 Task: Look for space in Kamiichi, Japan from 9th June, 2023 to 16th June, 2023 for 2 adults in price range Rs.8000 to Rs.16000. Place can be entire place with 2 bedrooms having 2 beds and 1 bathroom. Property type can be house, flat, guest house. Booking option can be shelf check-in. Required host language is English.
Action: Mouse moved to (511, 126)
Screenshot: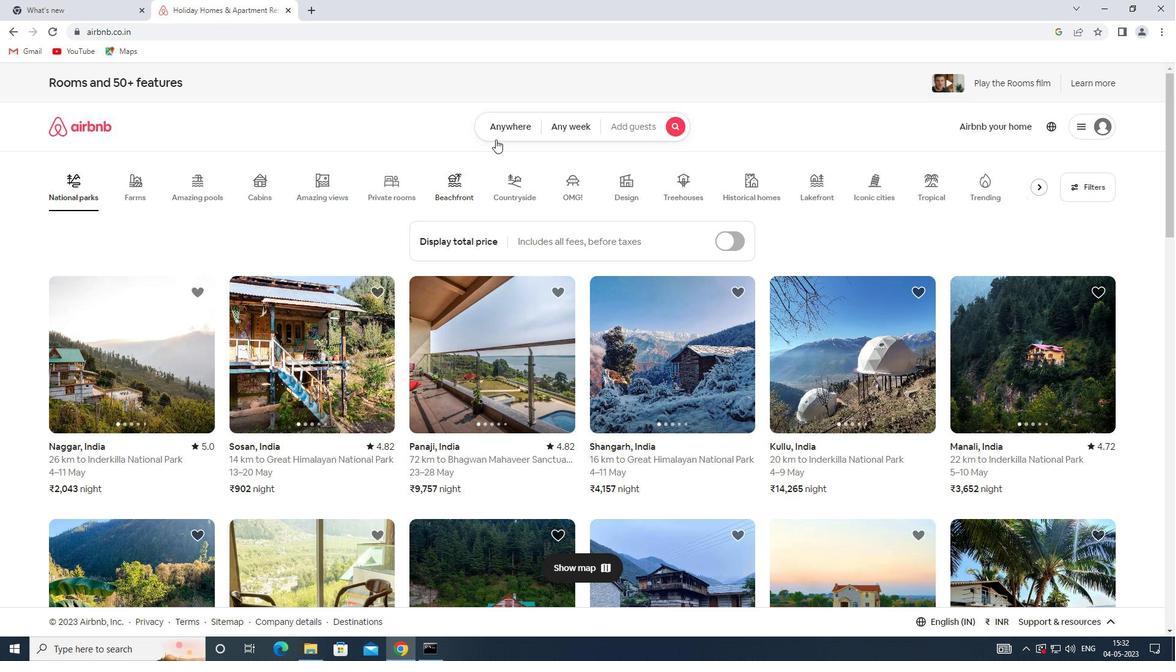 
Action: Mouse pressed left at (511, 126)
Screenshot: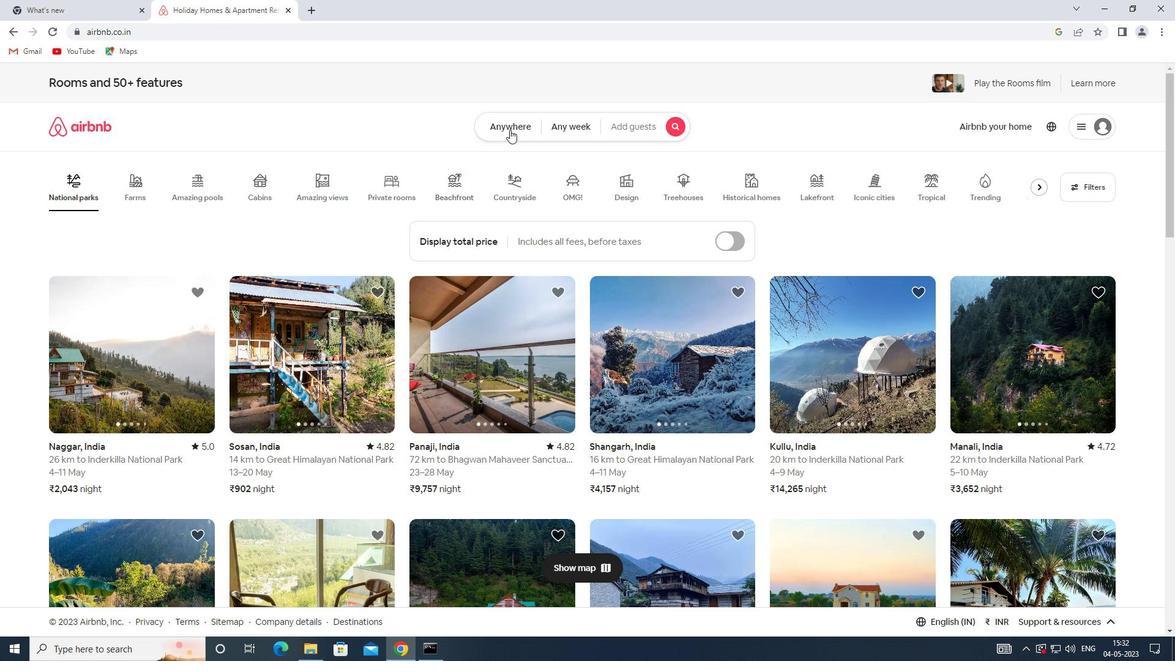 
Action: Mouse moved to (388, 169)
Screenshot: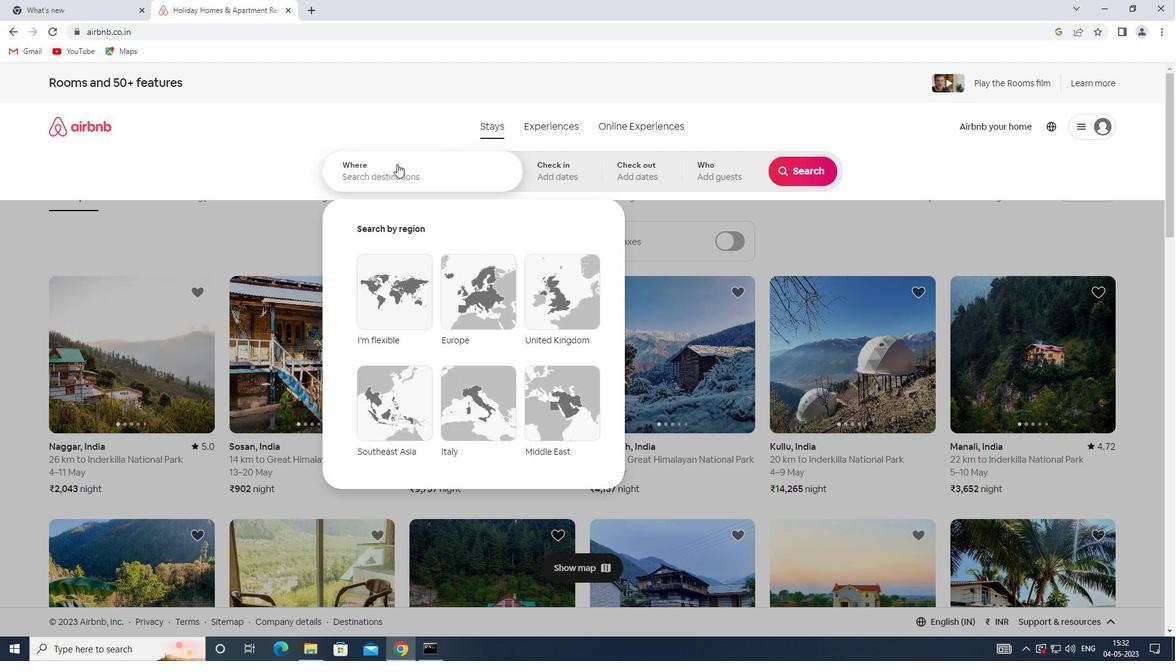 
Action: Mouse pressed left at (388, 169)
Screenshot: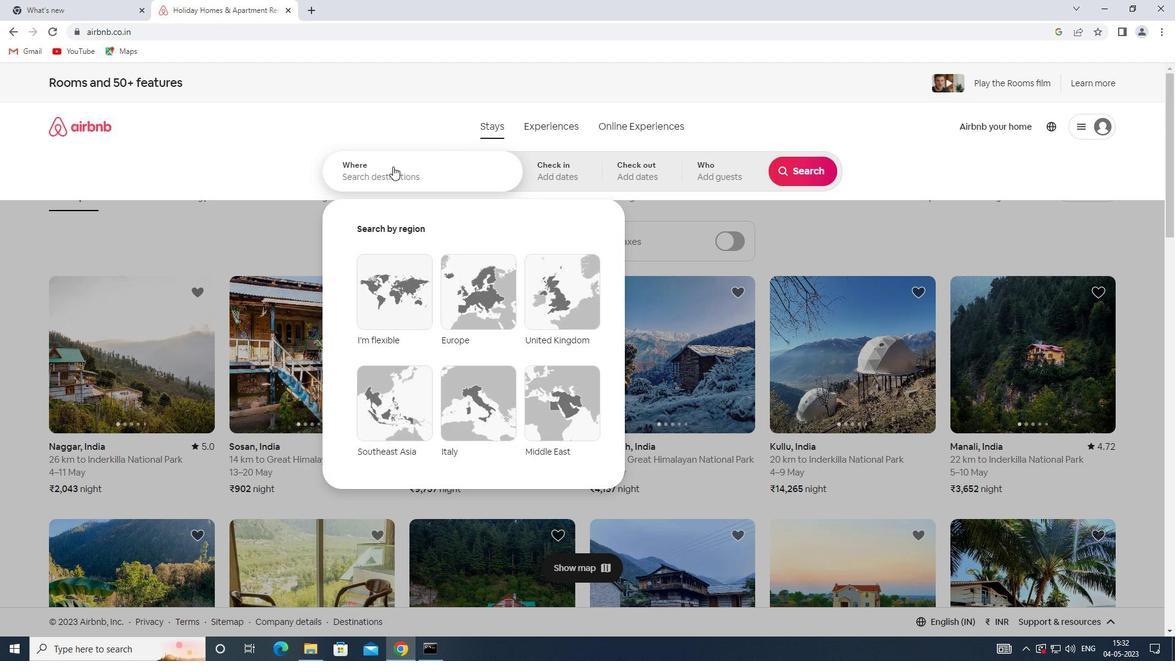 
Action: Key pressed <Key.shift>KAMIICHI,<Key.shift>JAPAN
Screenshot: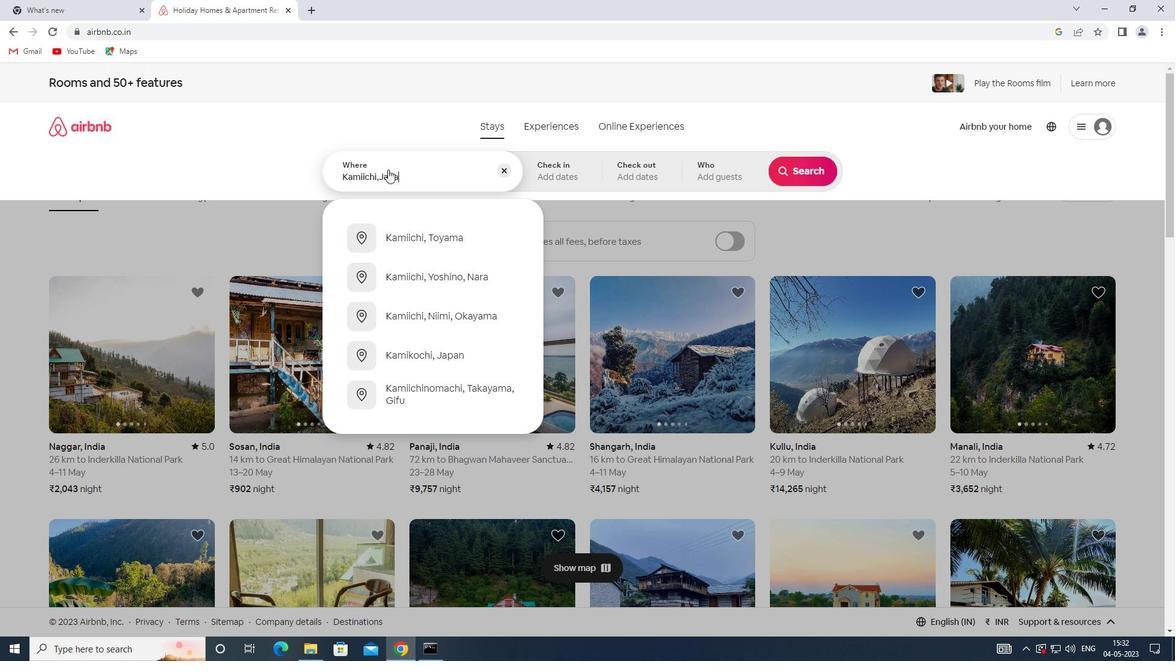 
Action: Mouse moved to (557, 165)
Screenshot: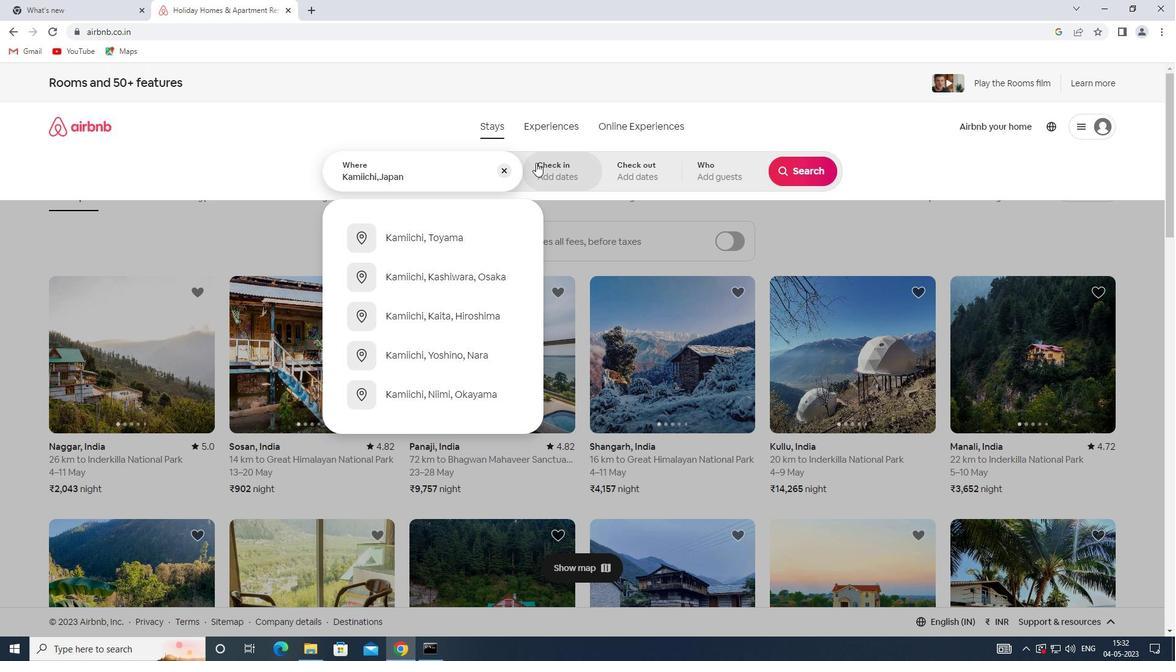
Action: Mouse pressed left at (557, 165)
Screenshot: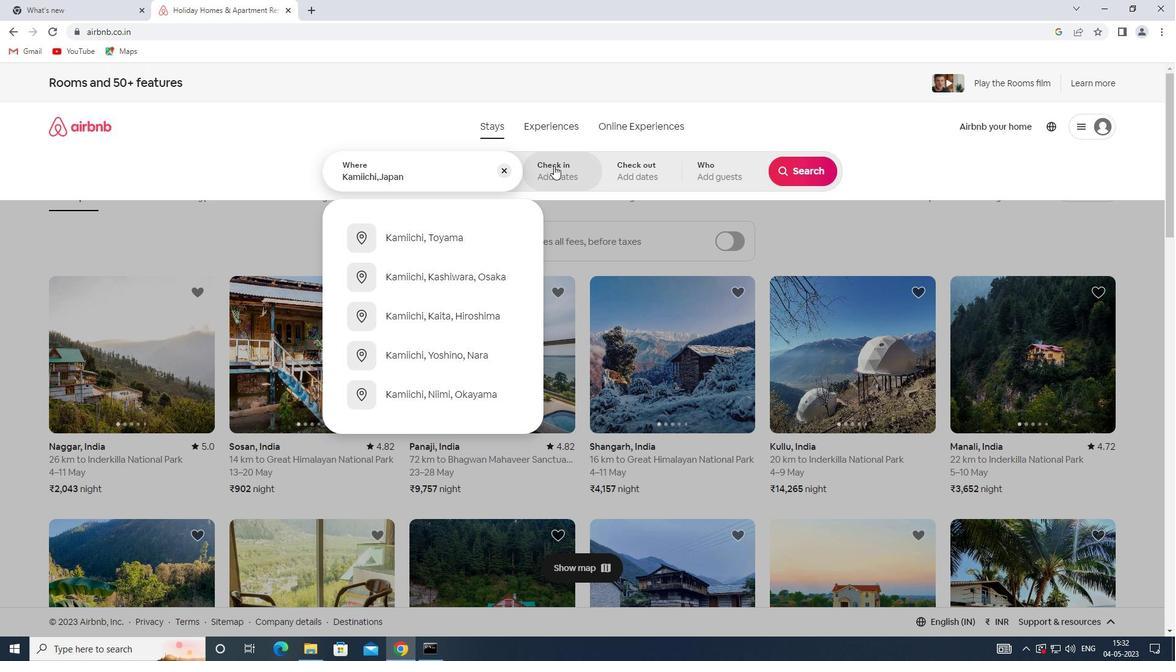
Action: Mouse moved to (758, 356)
Screenshot: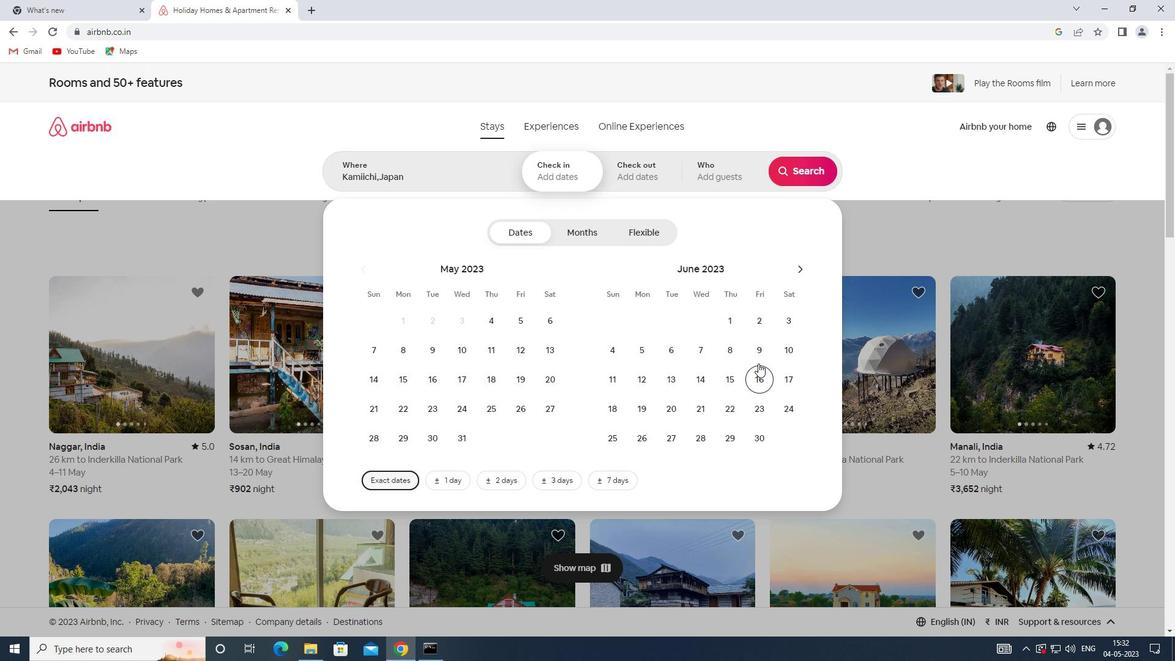 
Action: Mouse pressed left at (758, 356)
Screenshot: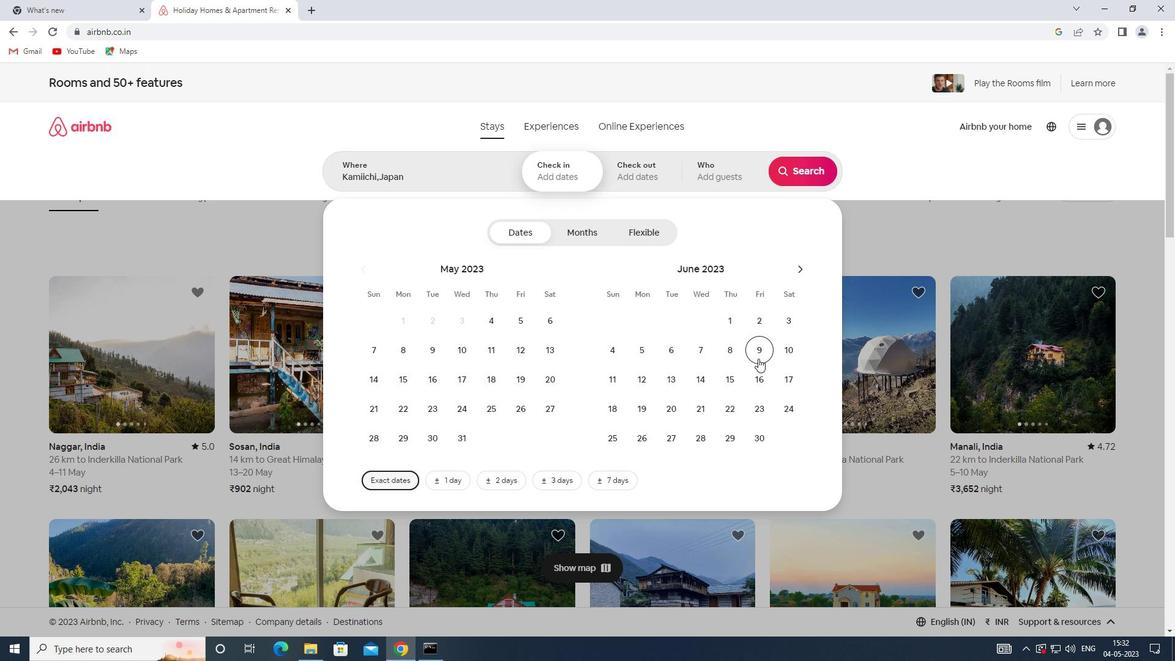 
Action: Mouse moved to (762, 379)
Screenshot: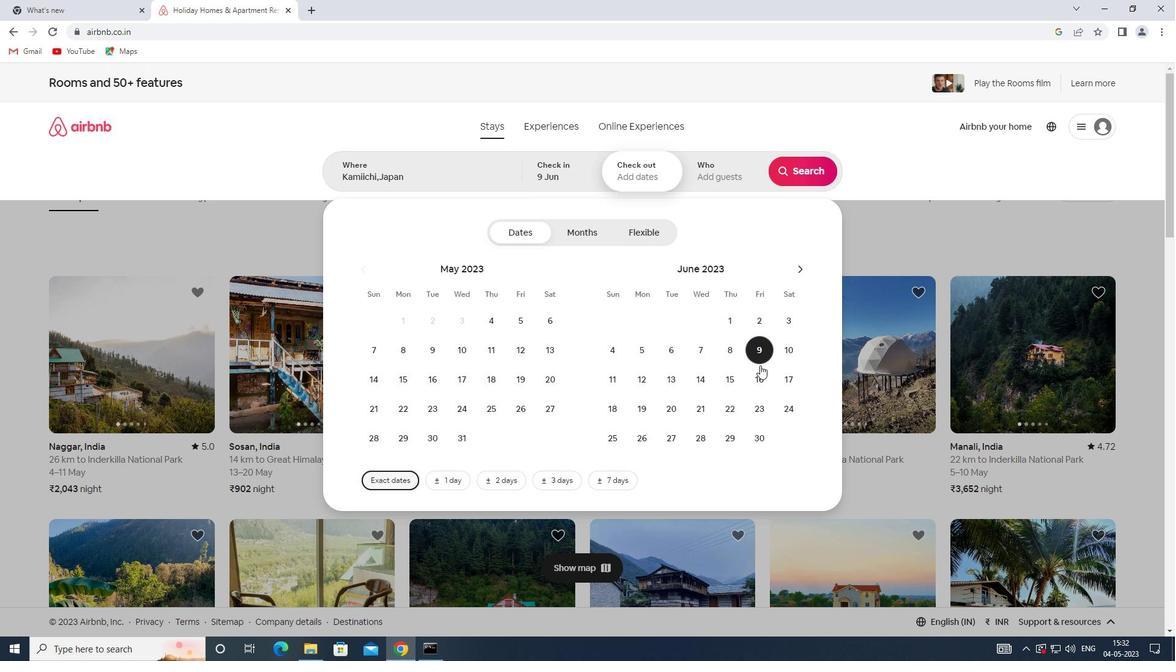 
Action: Mouse pressed left at (762, 379)
Screenshot: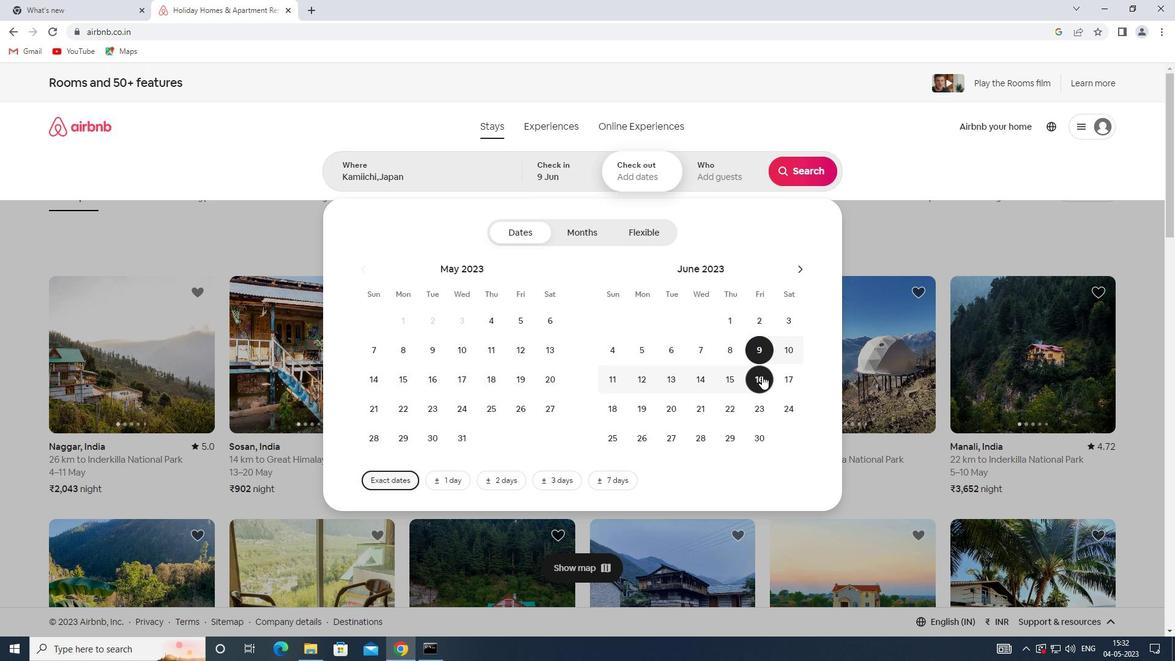 
Action: Mouse moved to (732, 179)
Screenshot: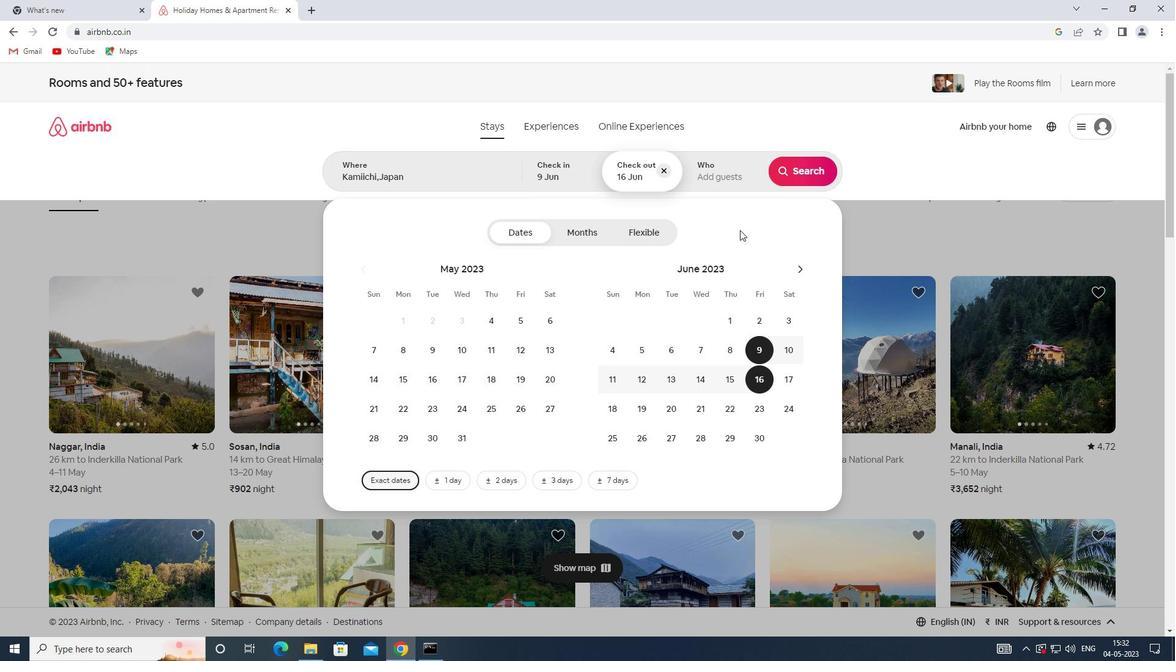 
Action: Mouse pressed left at (732, 179)
Screenshot: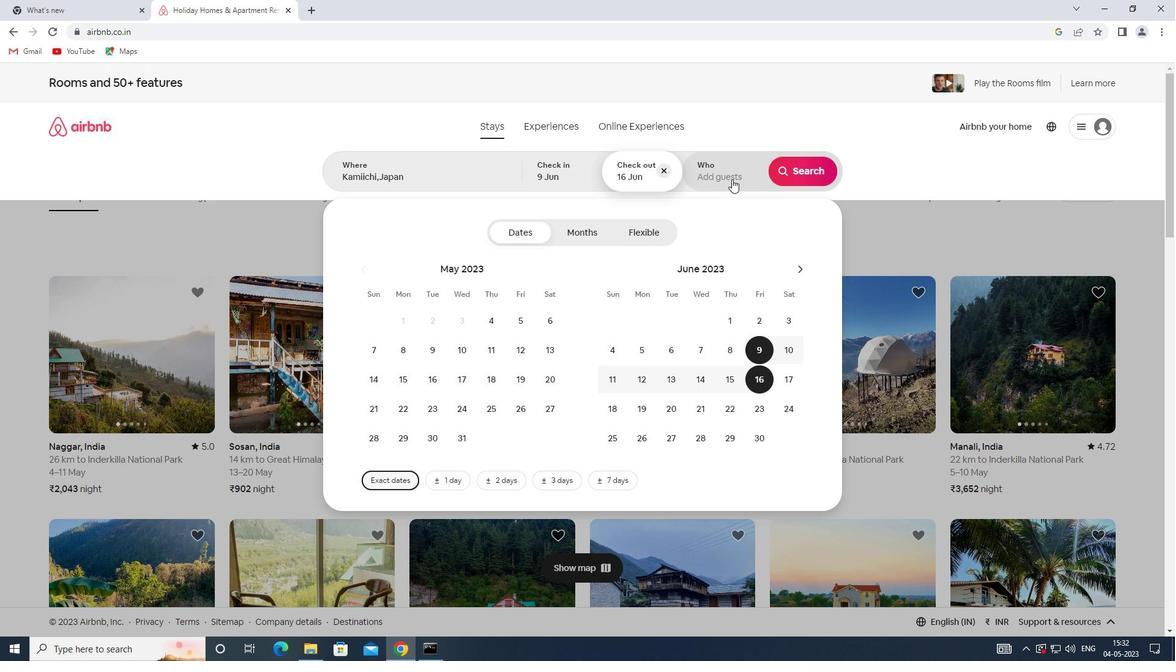 
Action: Mouse moved to (813, 240)
Screenshot: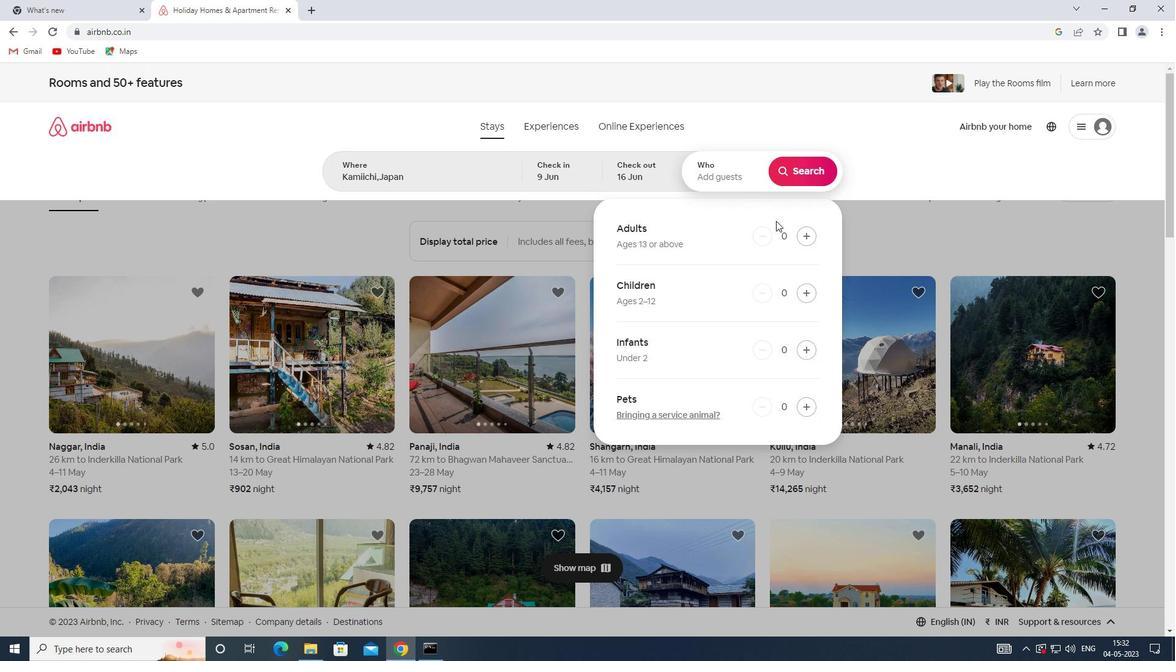 
Action: Mouse pressed left at (813, 240)
Screenshot: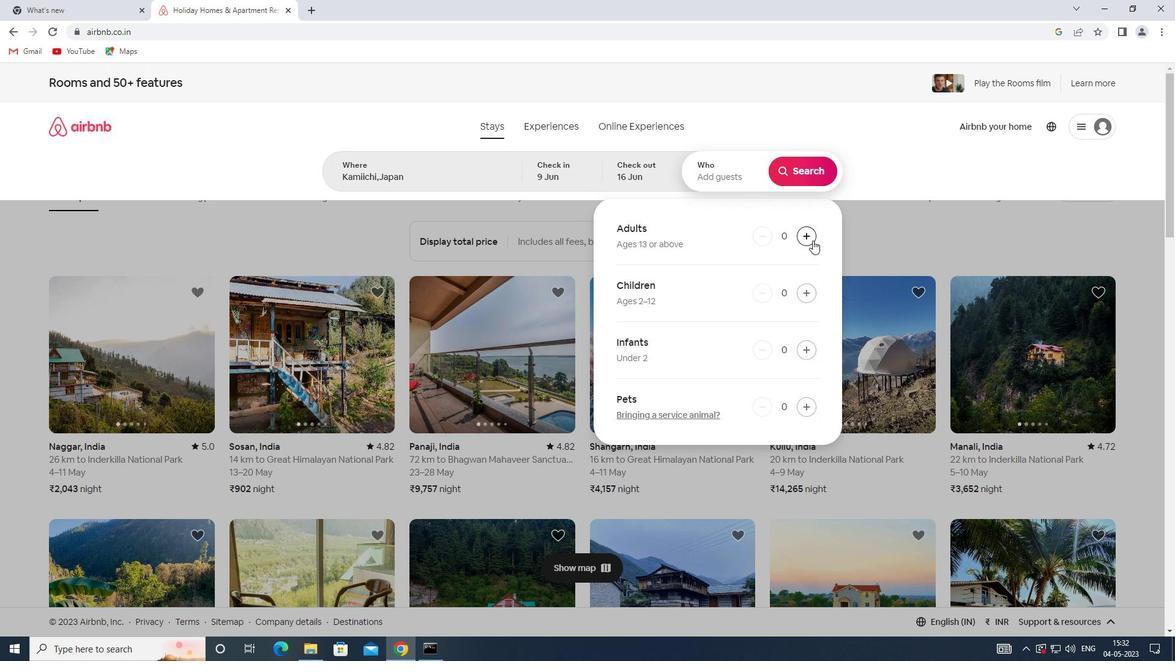 
Action: Mouse pressed left at (813, 240)
Screenshot: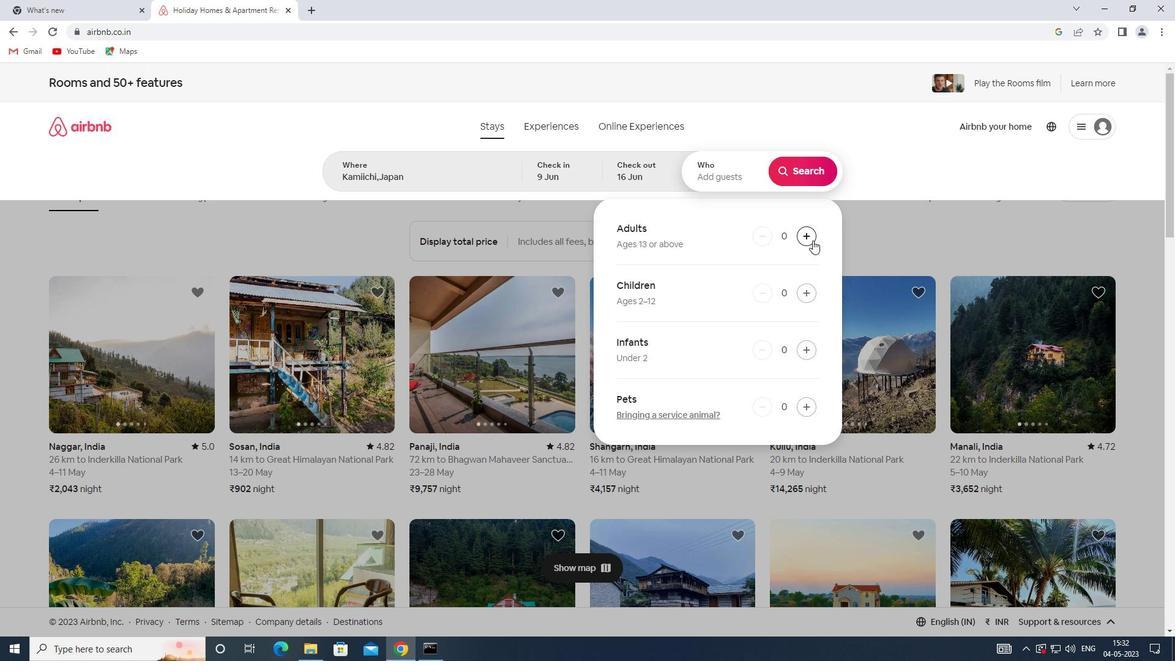 
Action: Mouse moved to (803, 173)
Screenshot: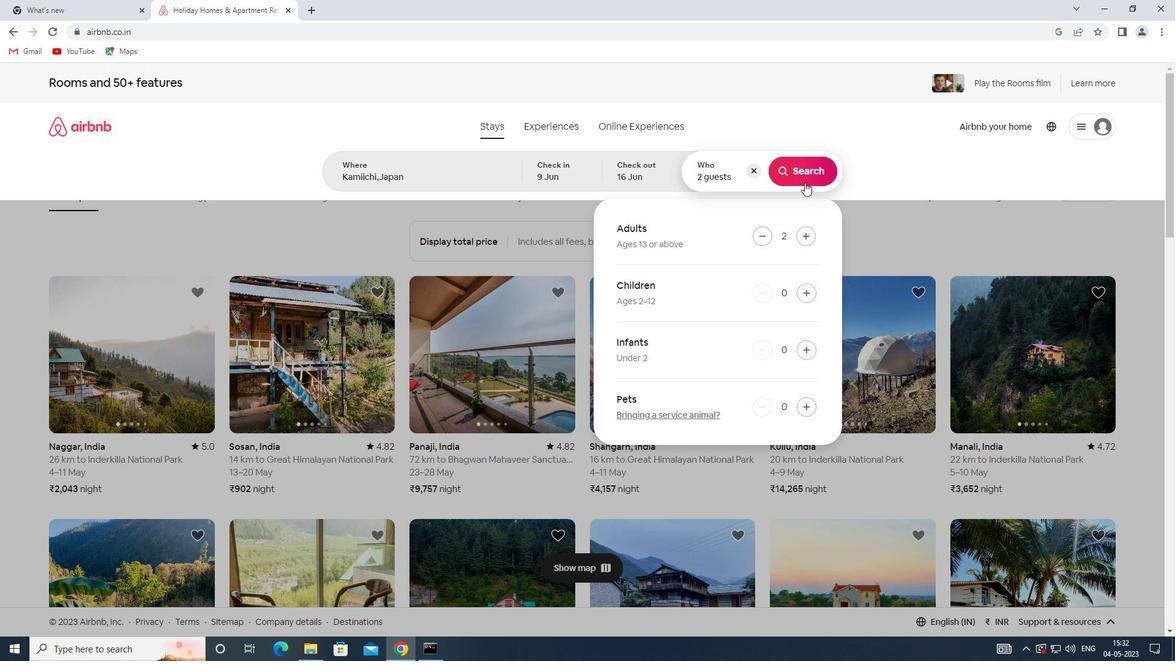 
Action: Mouse pressed left at (803, 173)
Screenshot: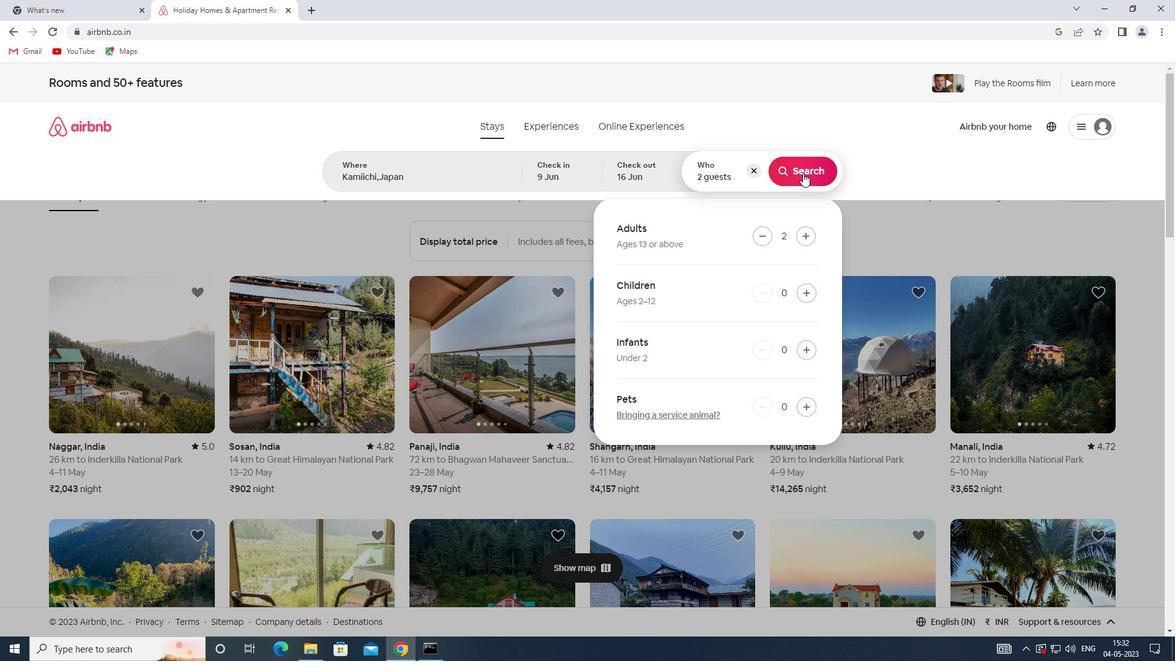 
Action: Mouse moved to (1108, 131)
Screenshot: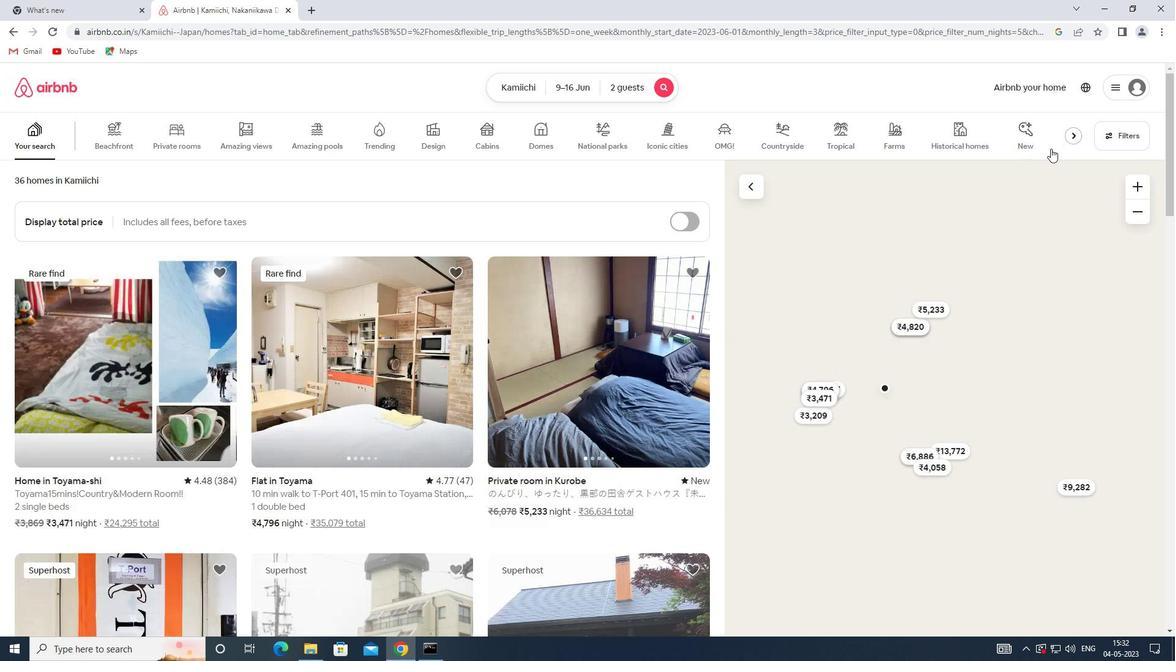 
Action: Mouse pressed left at (1108, 131)
Screenshot: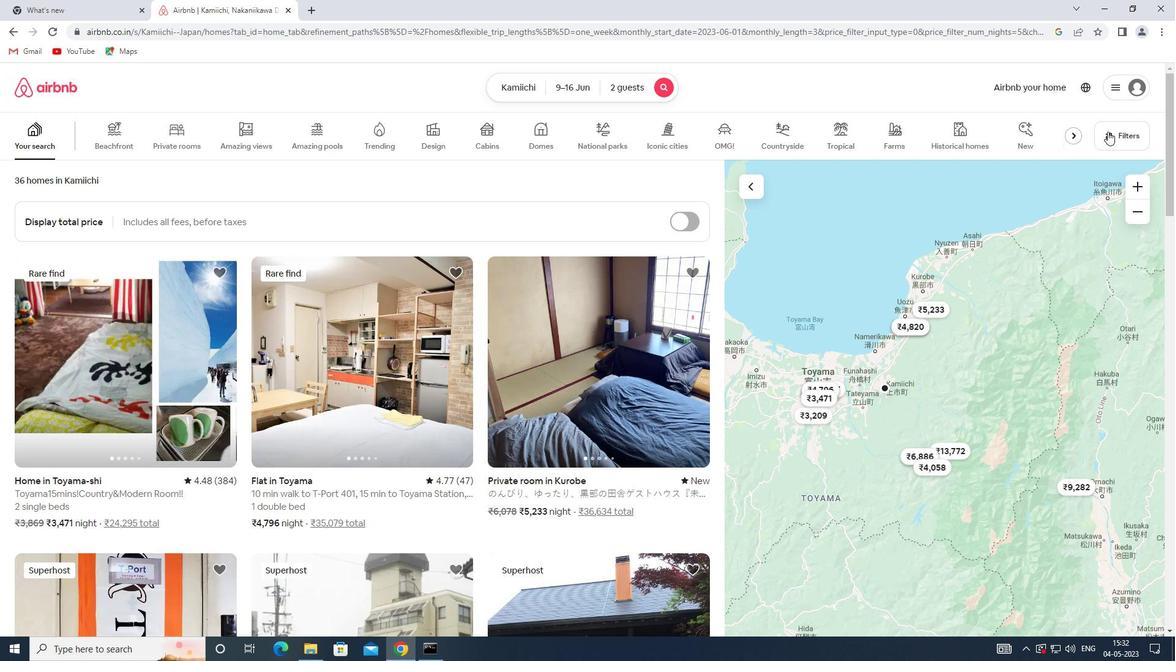 
Action: Mouse moved to (434, 289)
Screenshot: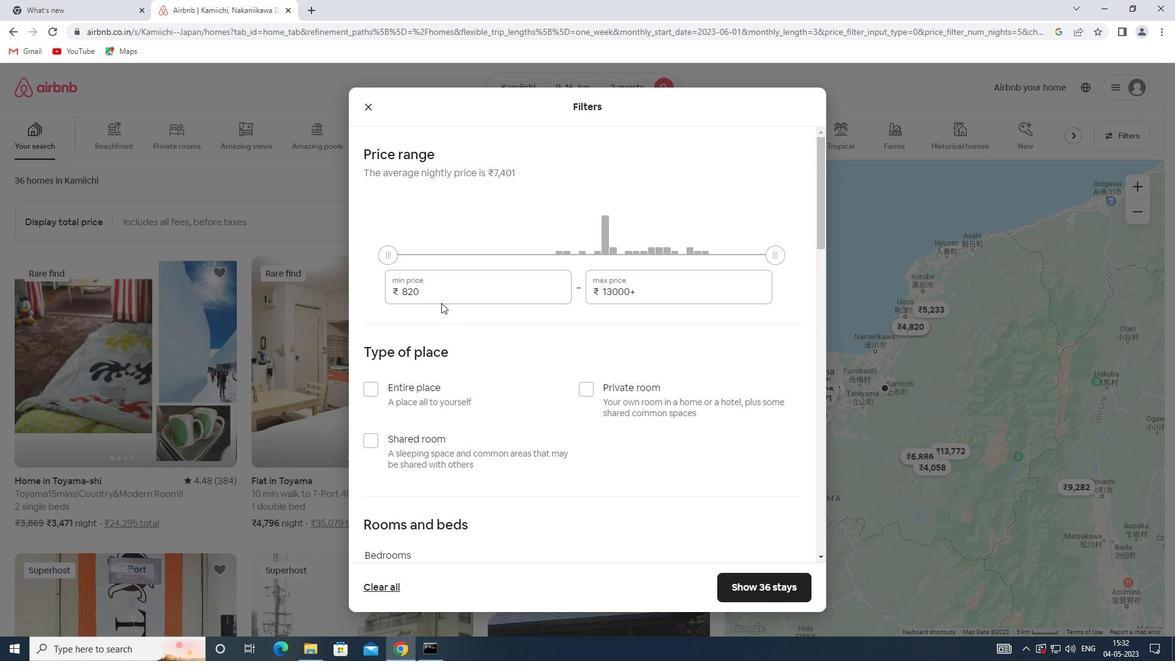 
Action: Mouse pressed left at (434, 289)
Screenshot: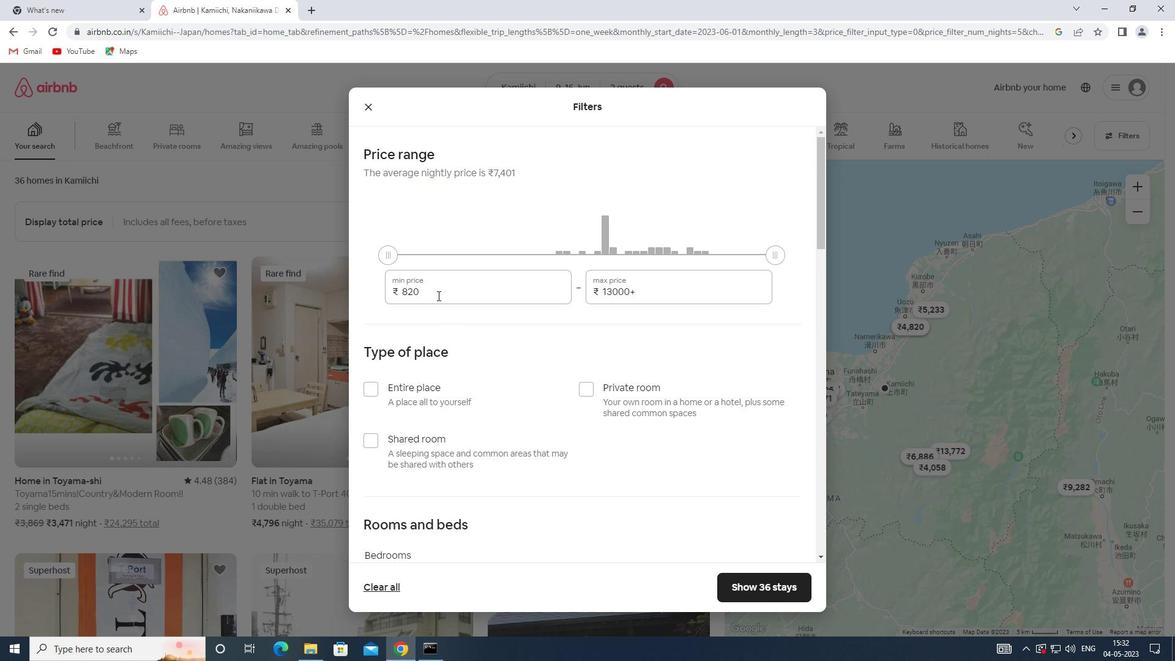 
Action: Mouse moved to (388, 289)
Screenshot: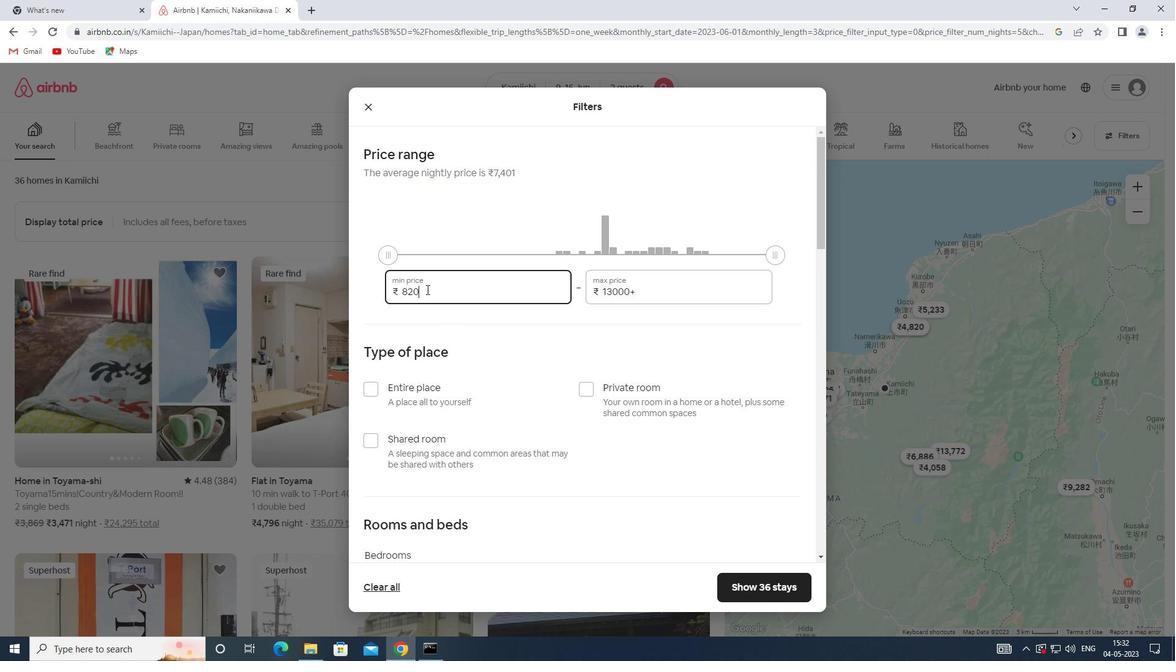 
Action: Key pressed 8000
Screenshot: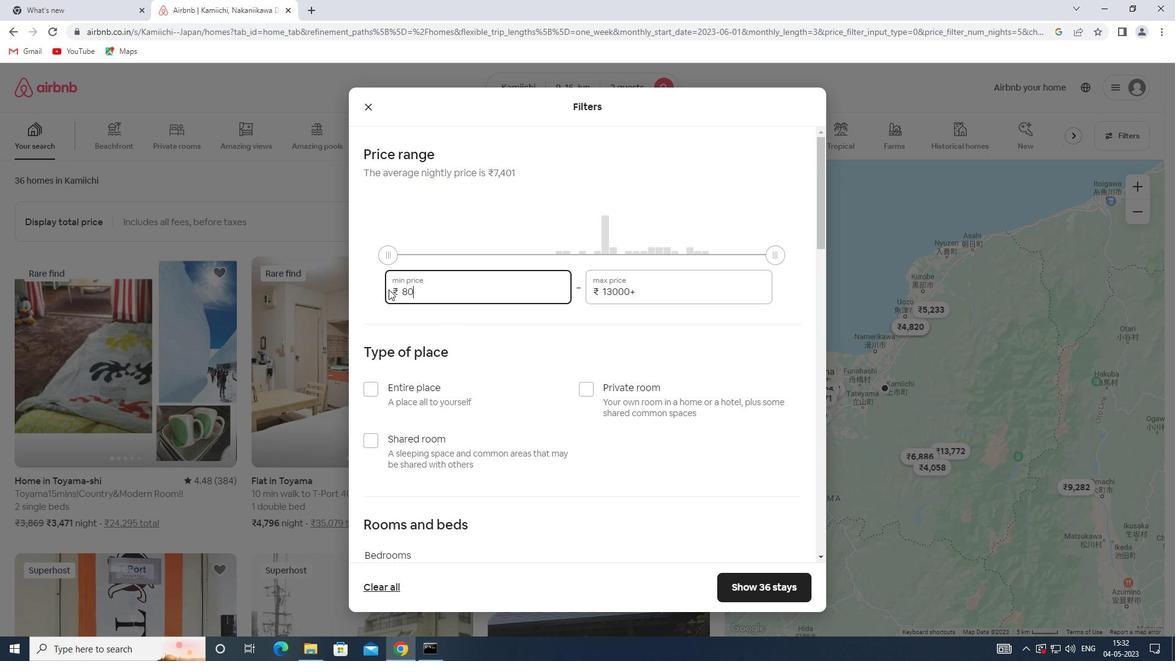 
Action: Mouse moved to (652, 289)
Screenshot: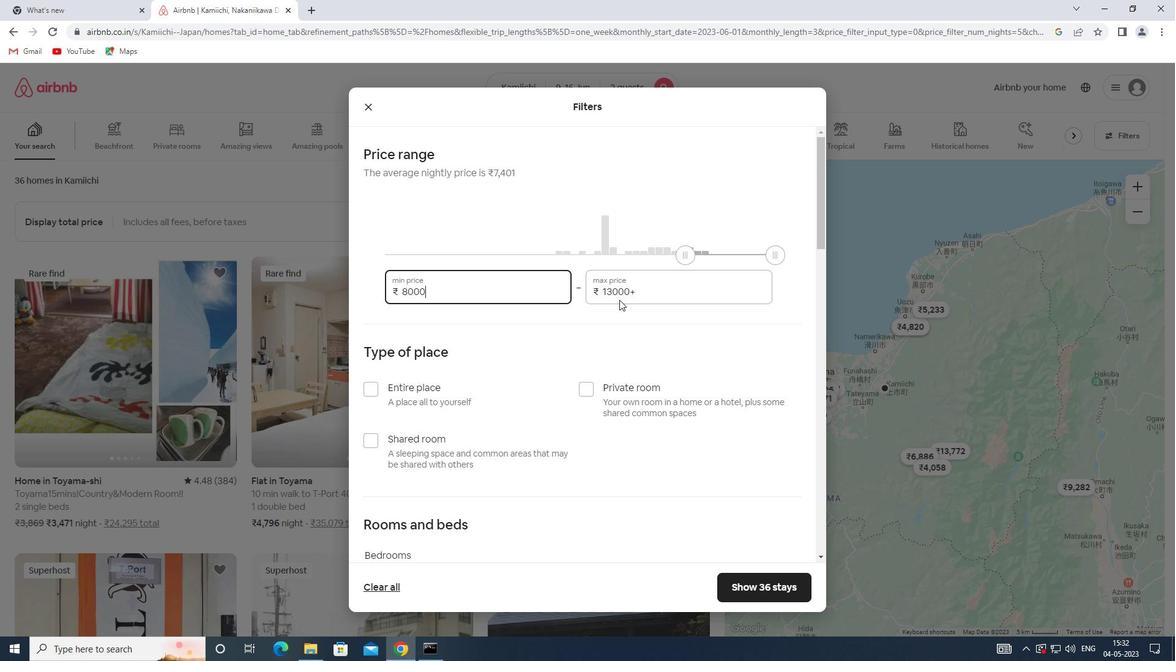 
Action: Mouse pressed left at (652, 289)
Screenshot: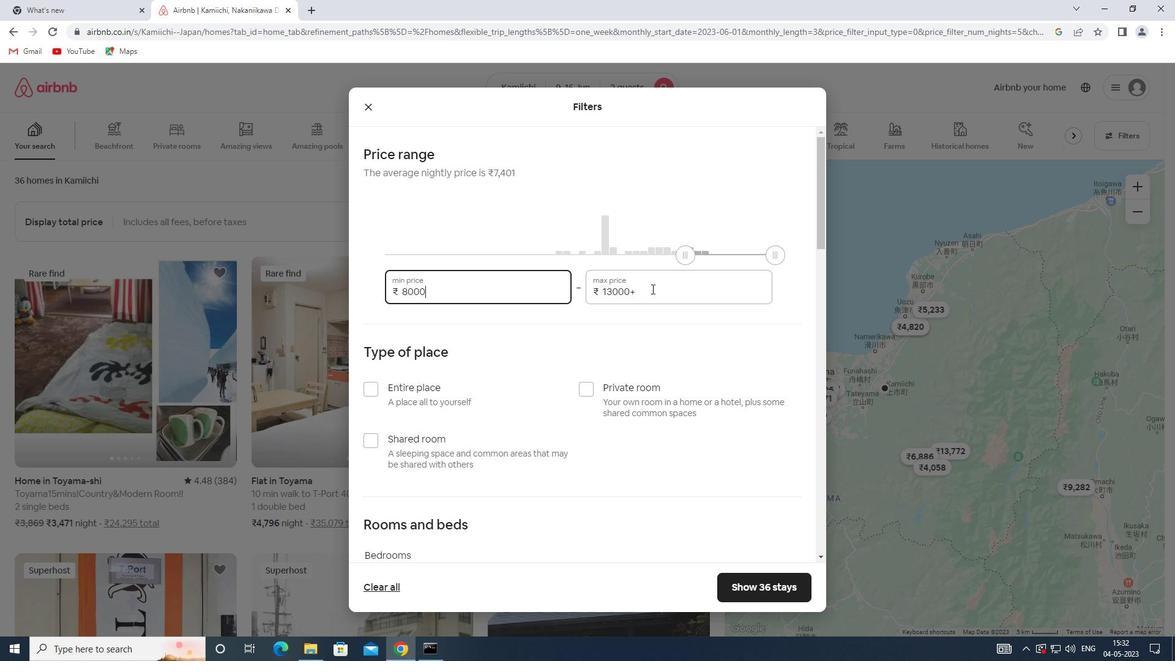 
Action: Mouse moved to (575, 292)
Screenshot: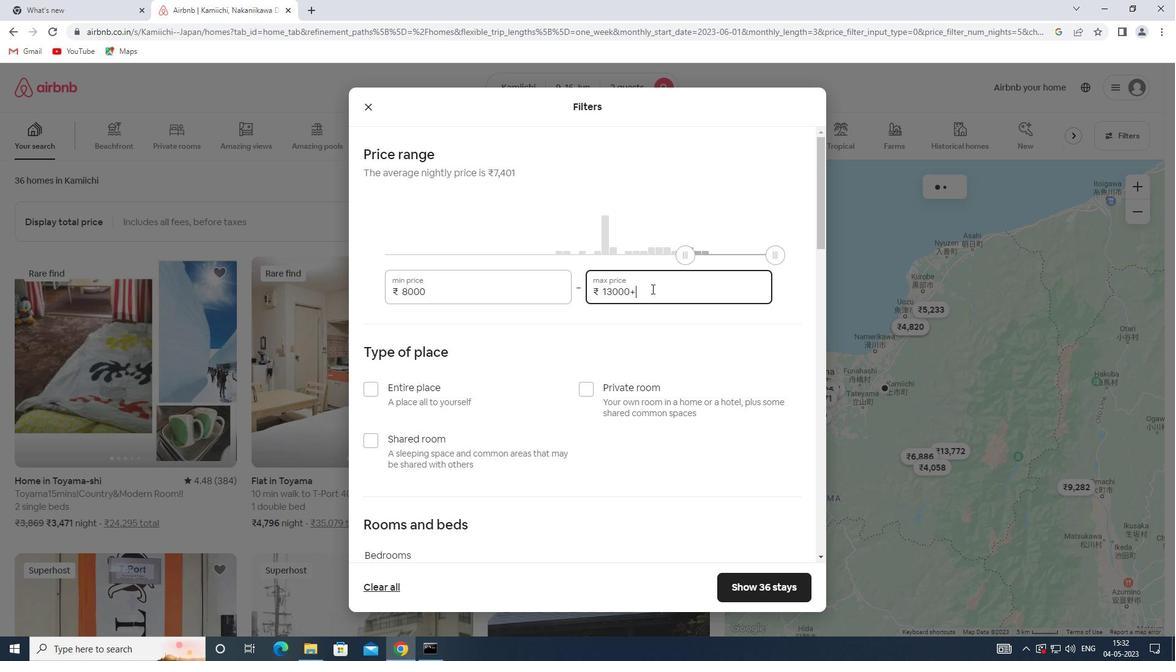 
Action: Key pressed 16000
Screenshot: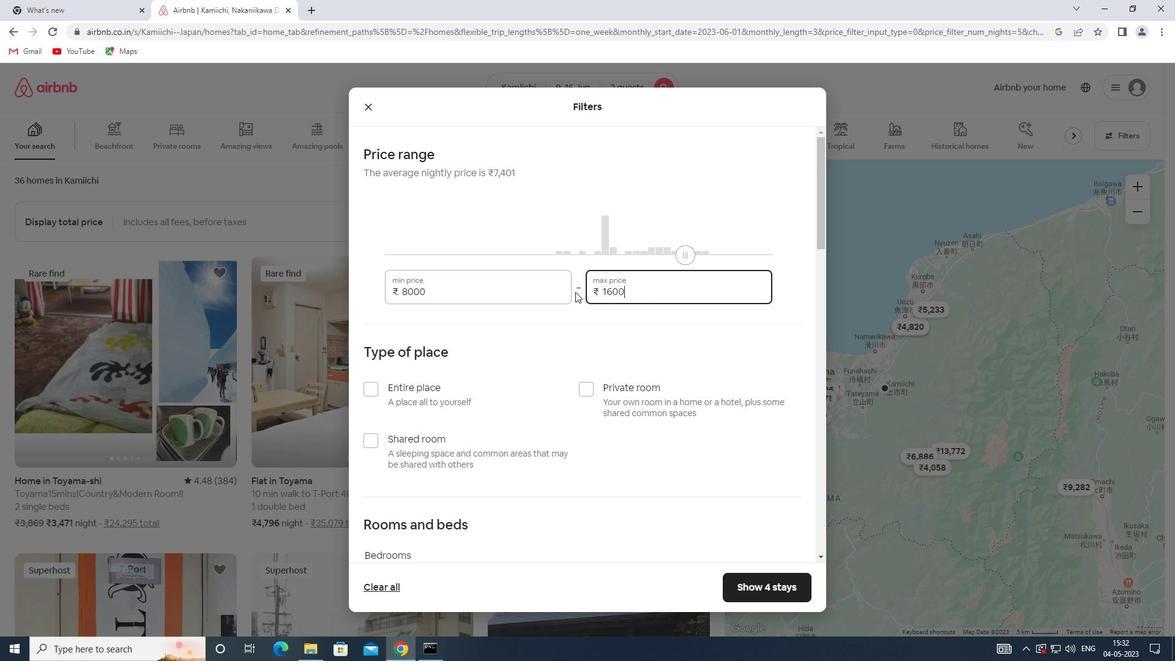 
Action: Mouse scrolled (575, 291) with delta (0, 0)
Screenshot: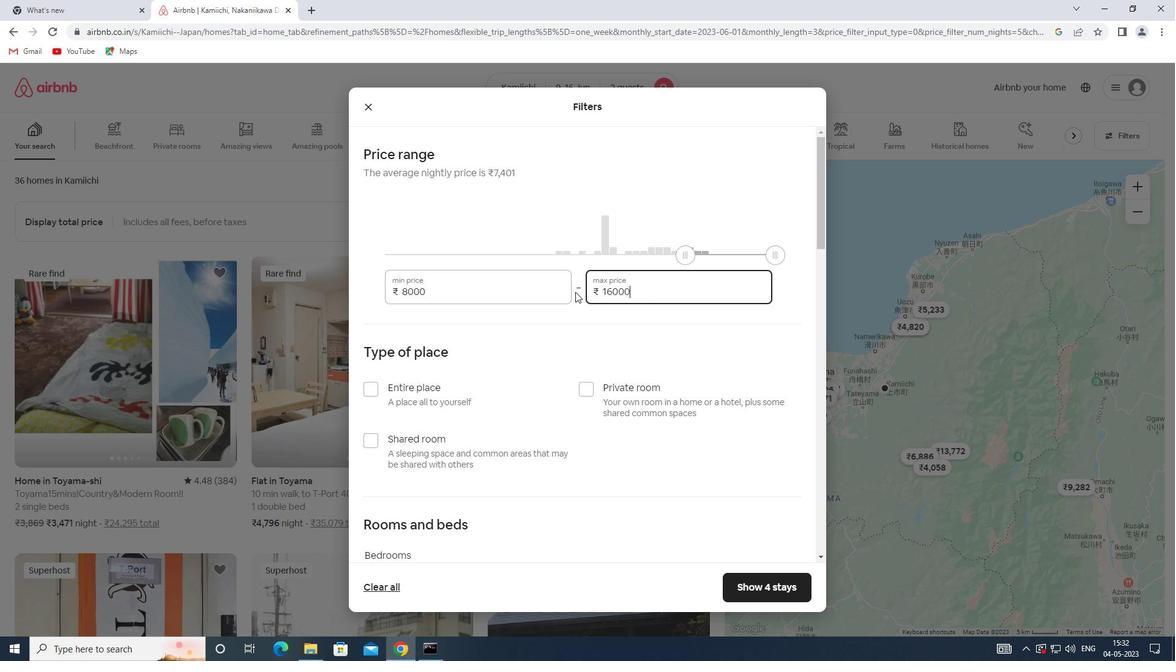 
Action: Mouse scrolled (575, 291) with delta (0, 0)
Screenshot: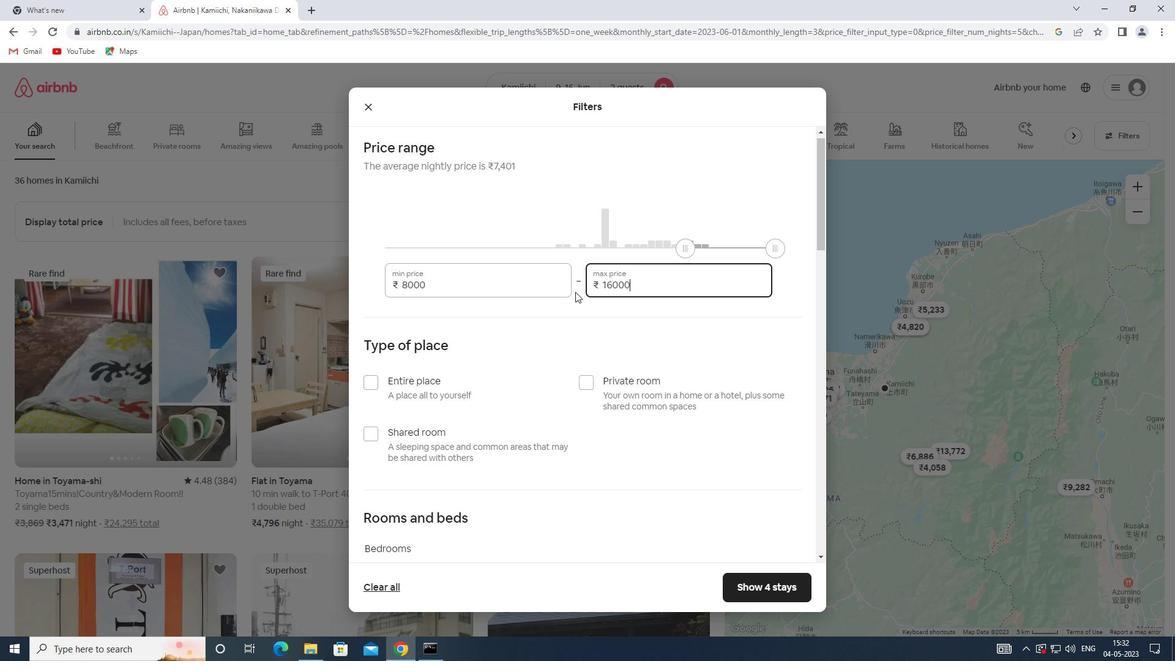 
Action: Mouse moved to (401, 279)
Screenshot: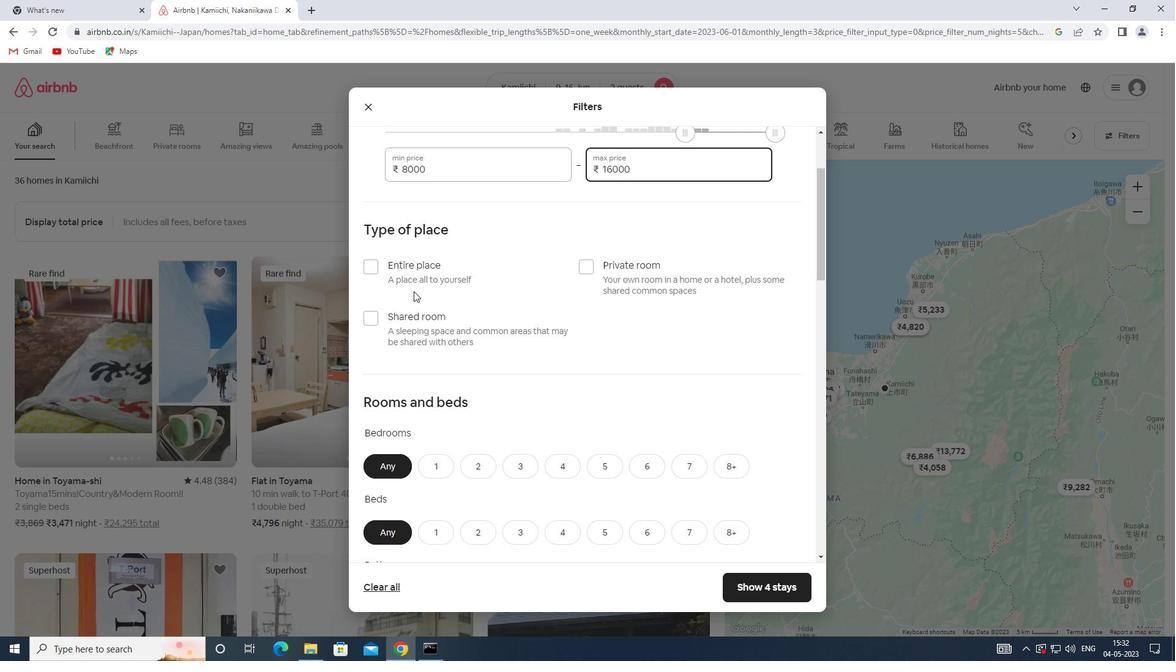 
Action: Mouse pressed left at (401, 279)
Screenshot: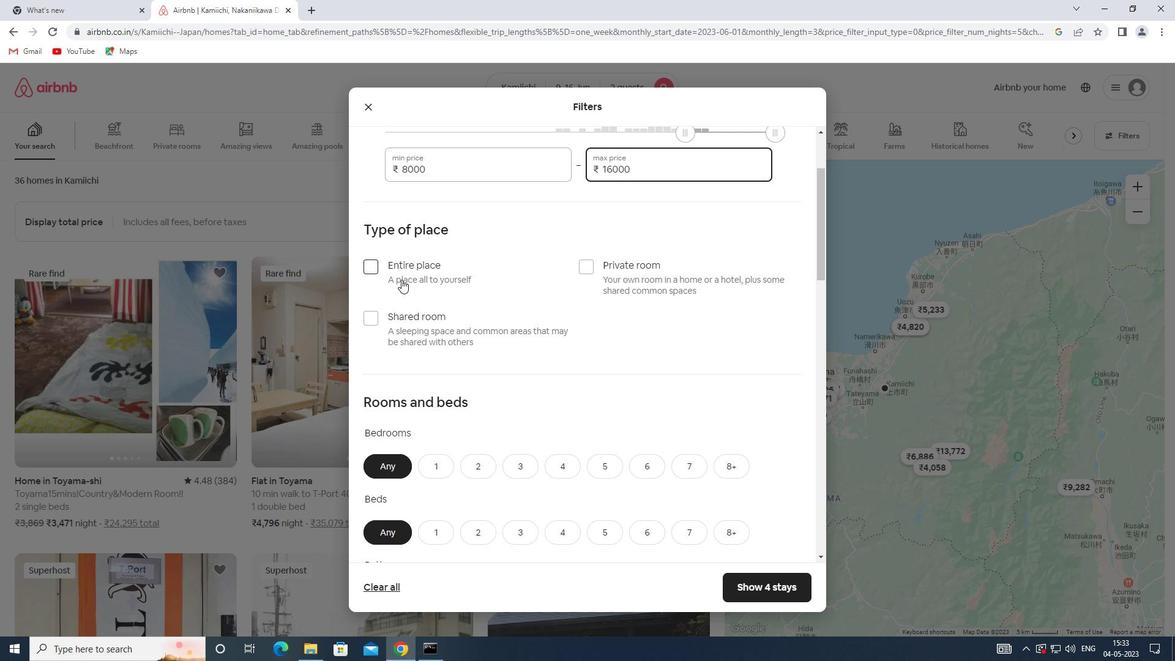 
Action: Mouse scrolled (401, 278) with delta (0, 0)
Screenshot: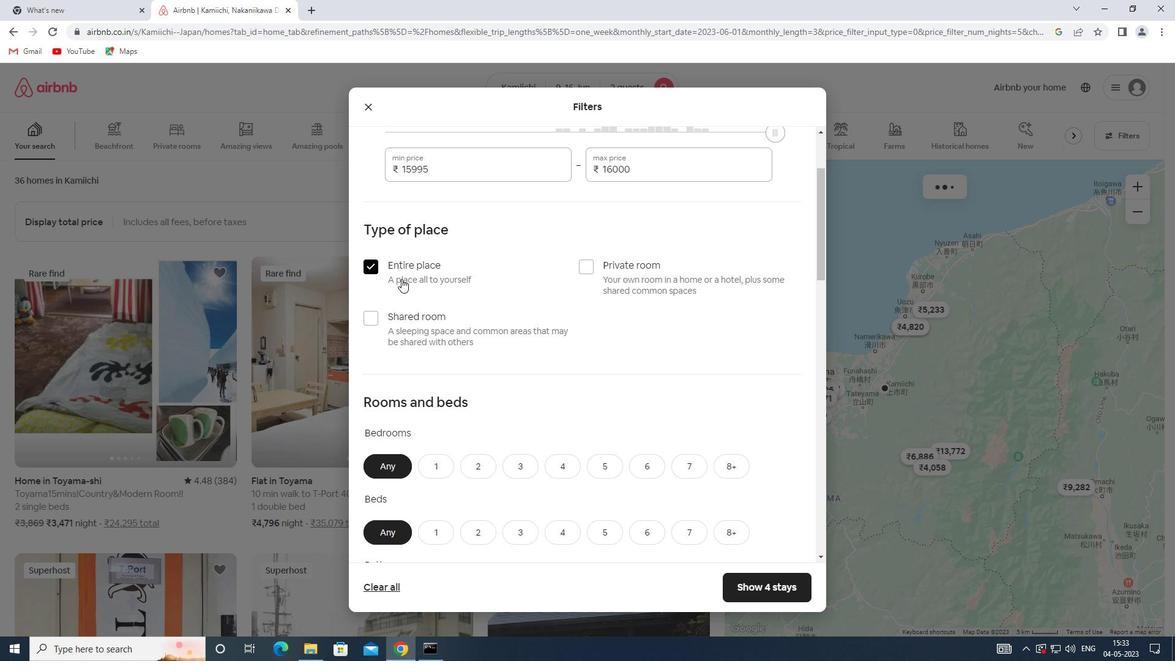 
Action: Mouse scrolled (401, 278) with delta (0, 0)
Screenshot: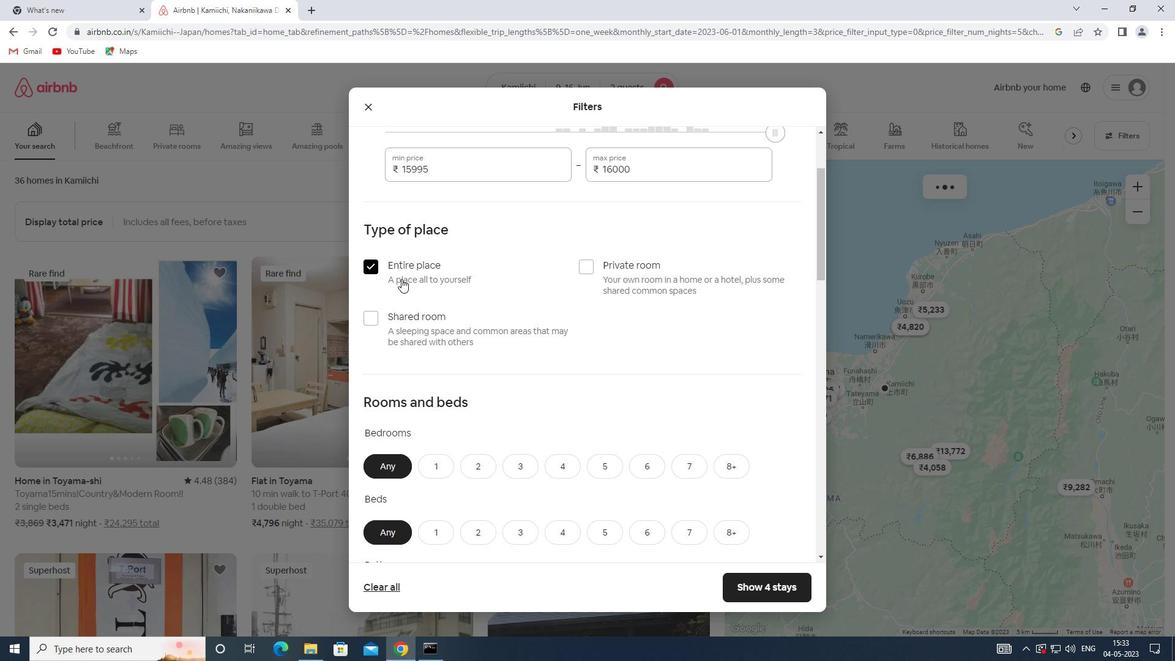 
Action: Mouse scrolled (401, 278) with delta (0, 0)
Screenshot: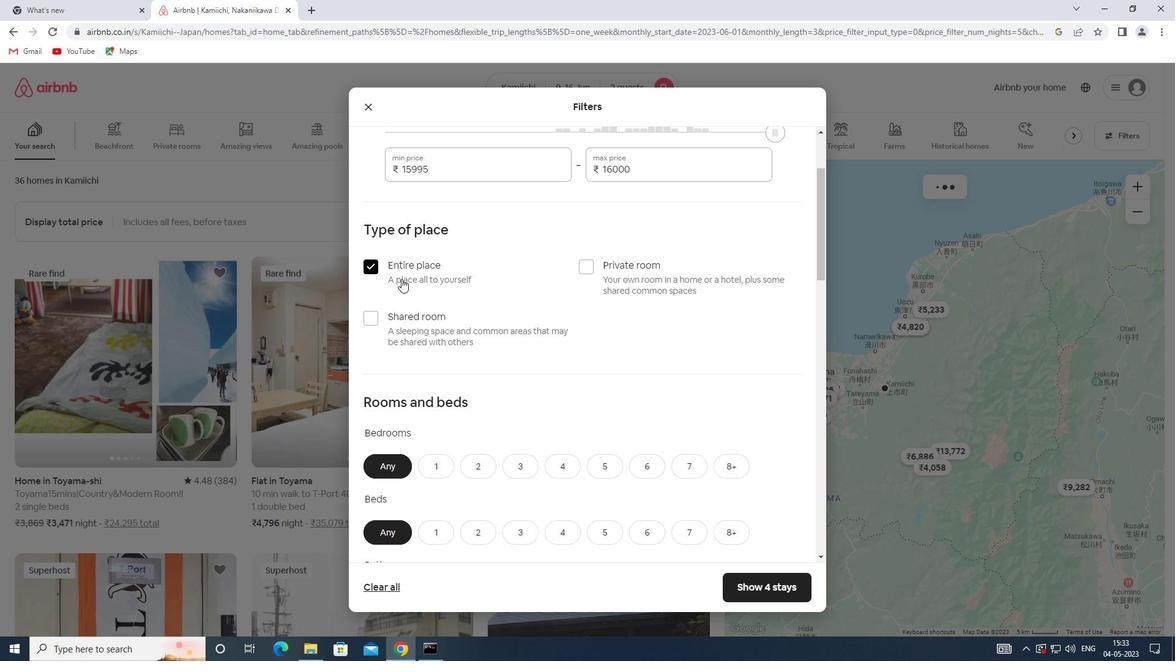 
Action: Mouse moved to (472, 281)
Screenshot: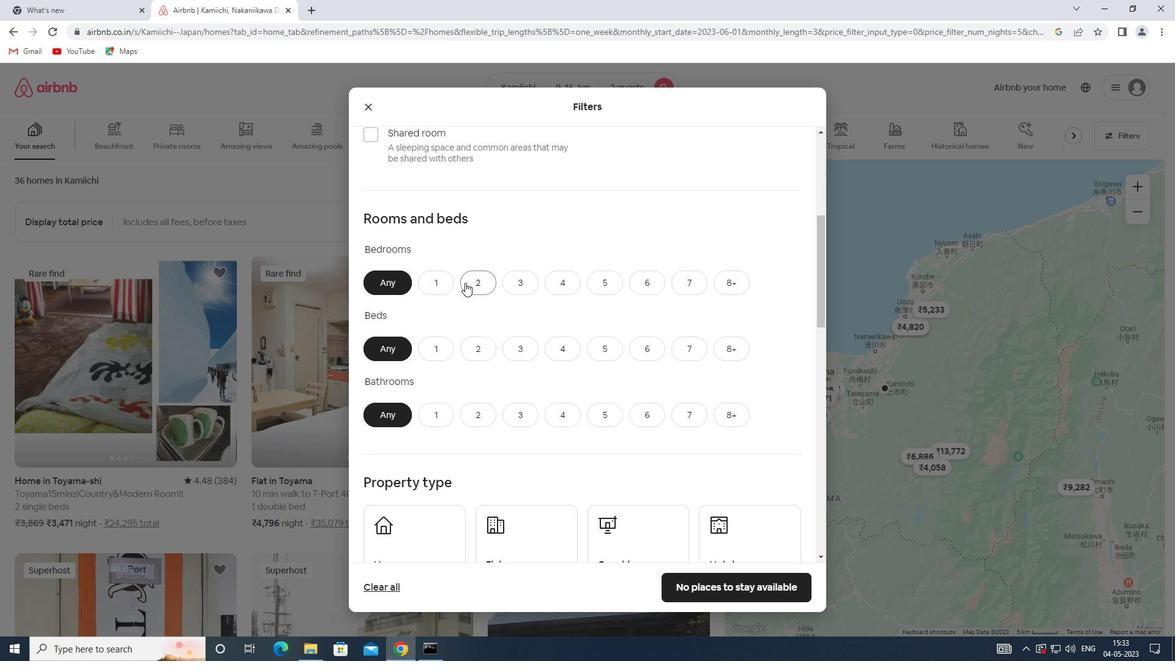 
Action: Mouse pressed left at (472, 281)
Screenshot: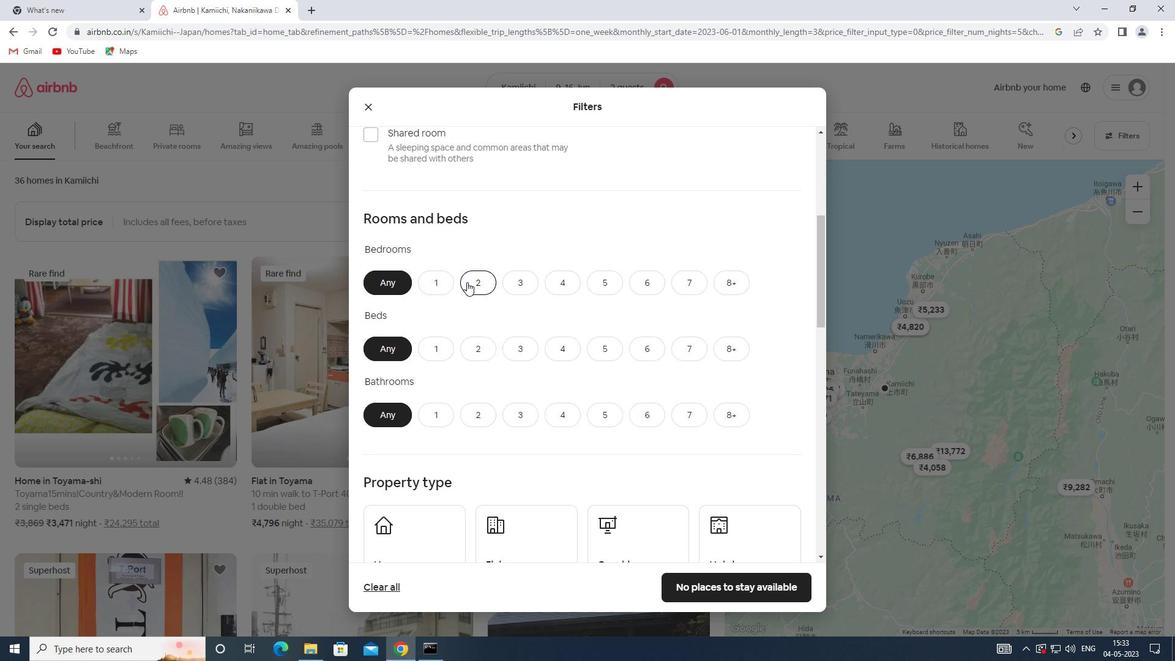 
Action: Mouse moved to (479, 349)
Screenshot: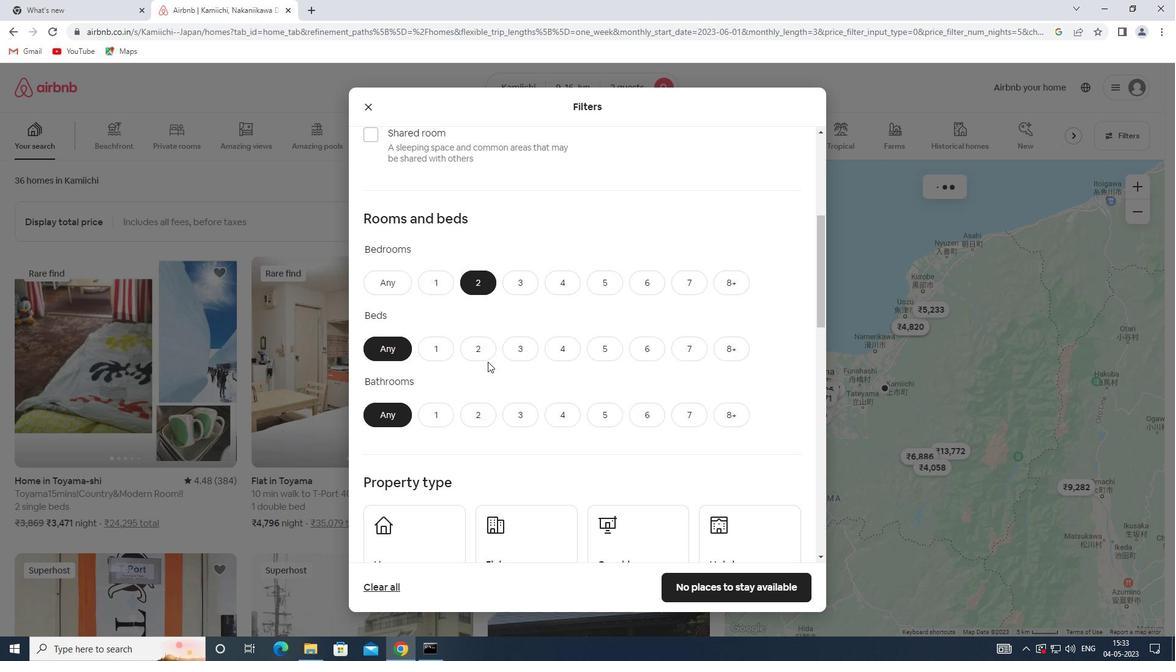 
Action: Mouse pressed left at (479, 349)
Screenshot: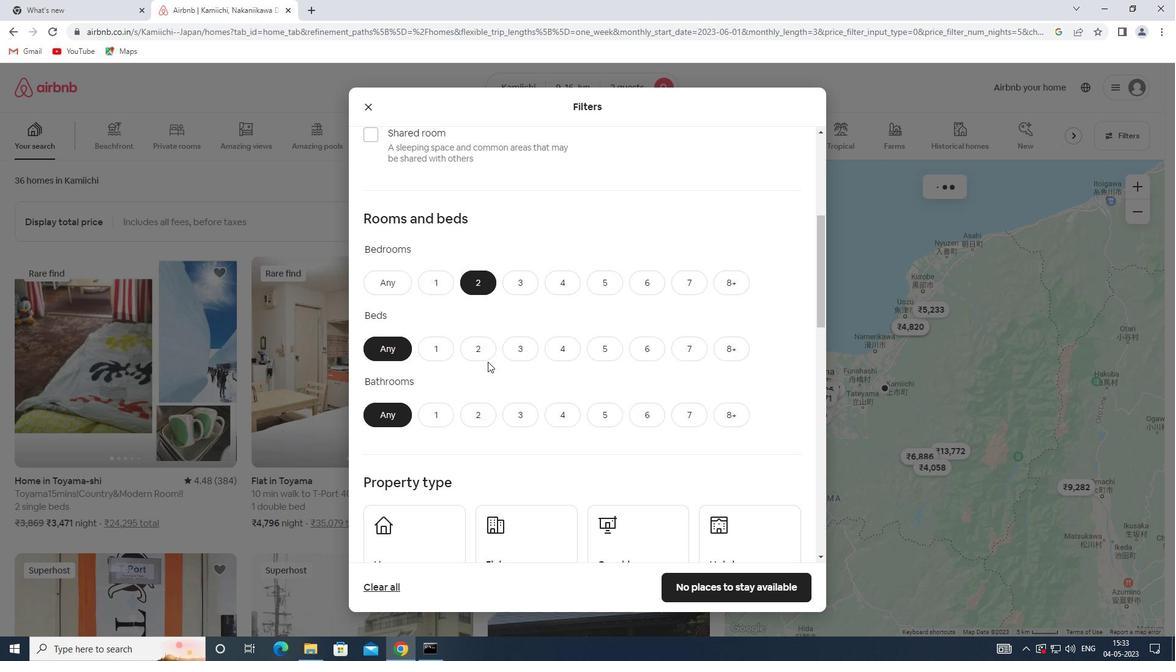 
Action: Mouse moved to (447, 408)
Screenshot: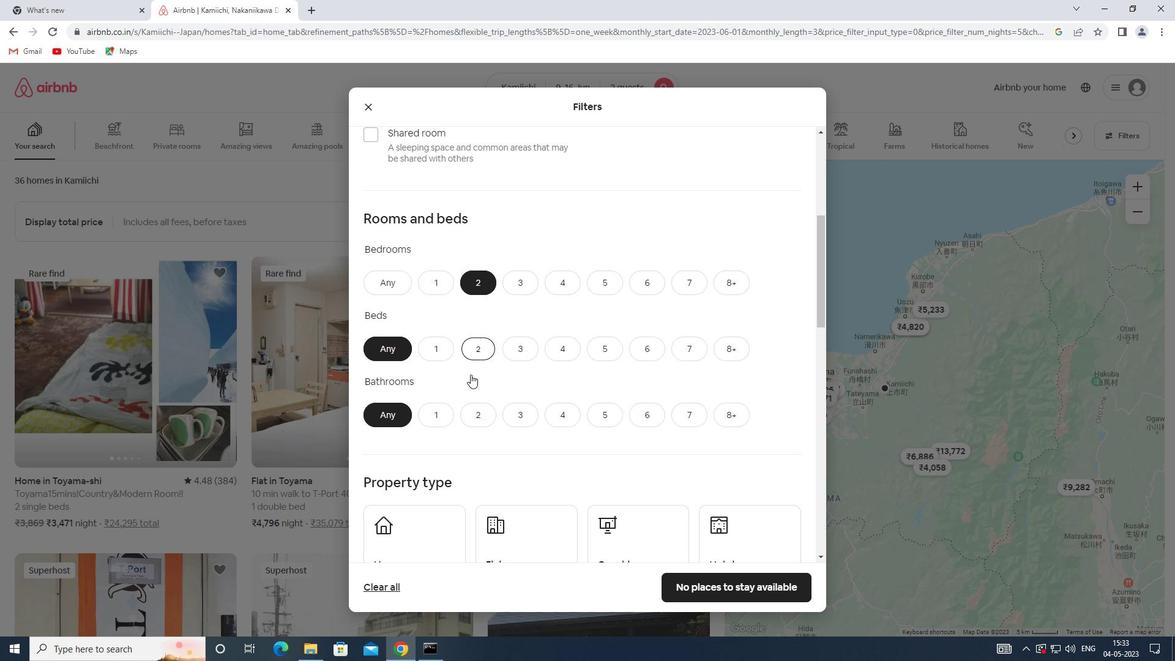 
Action: Mouse pressed left at (447, 408)
Screenshot: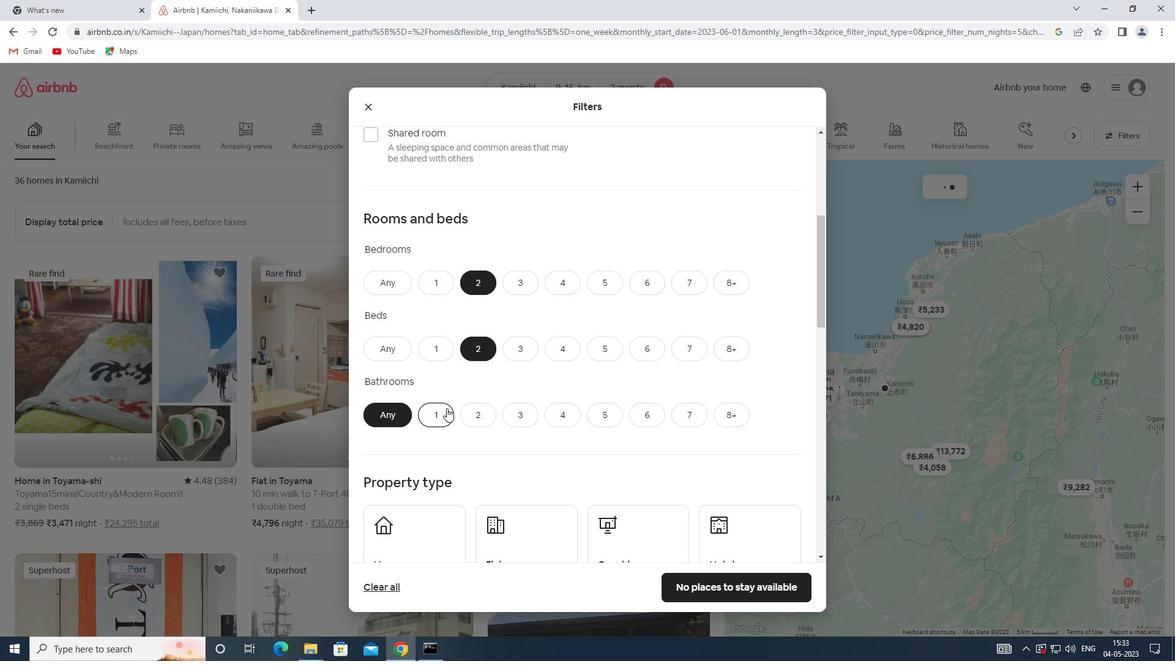 
Action: Mouse moved to (446, 393)
Screenshot: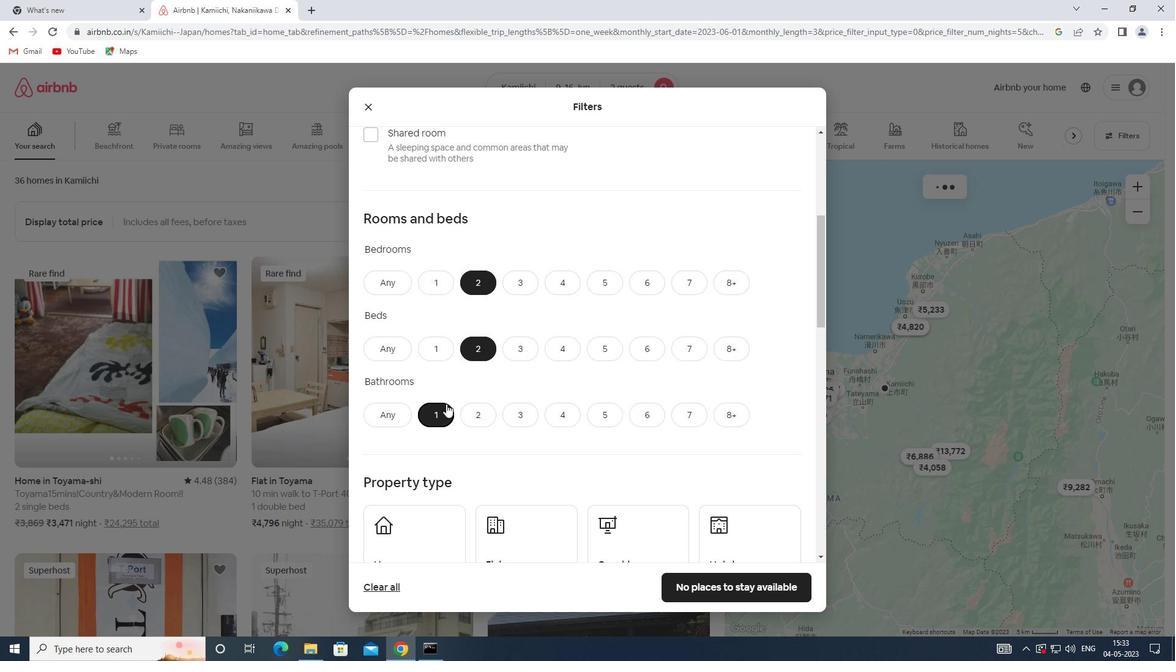 
Action: Mouse scrolled (446, 392) with delta (0, 0)
Screenshot: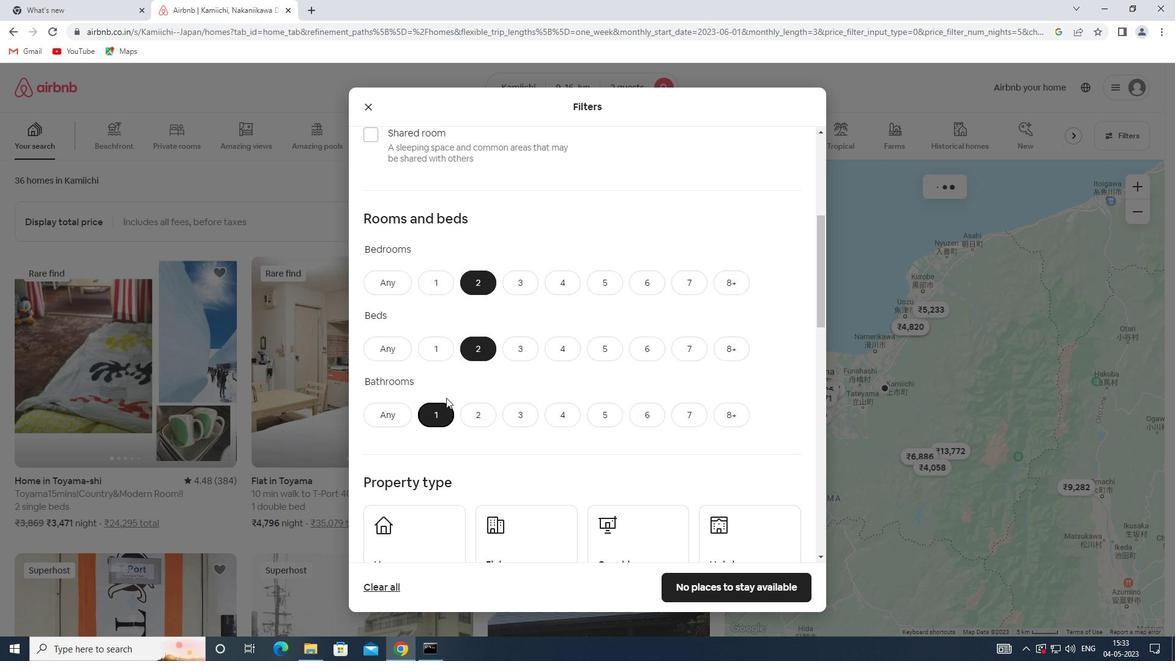
Action: Mouse scrolled (446, 392) with delta (0, 0)
Screenshot: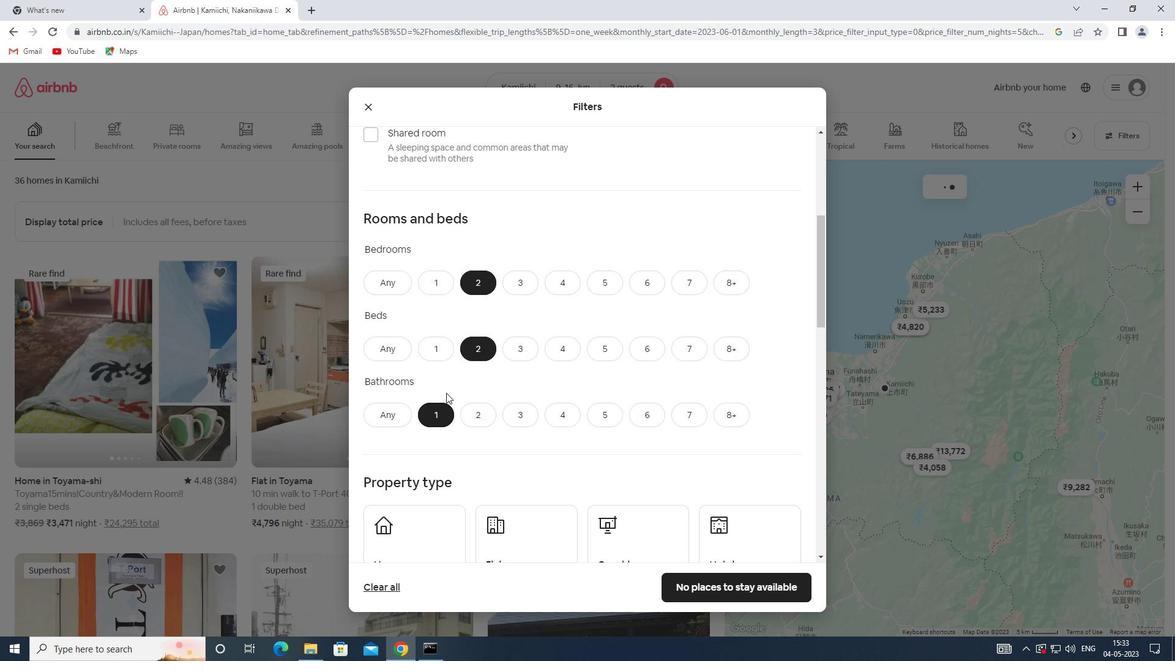
Action: Mouse moved to (447, 385)
Screenshot: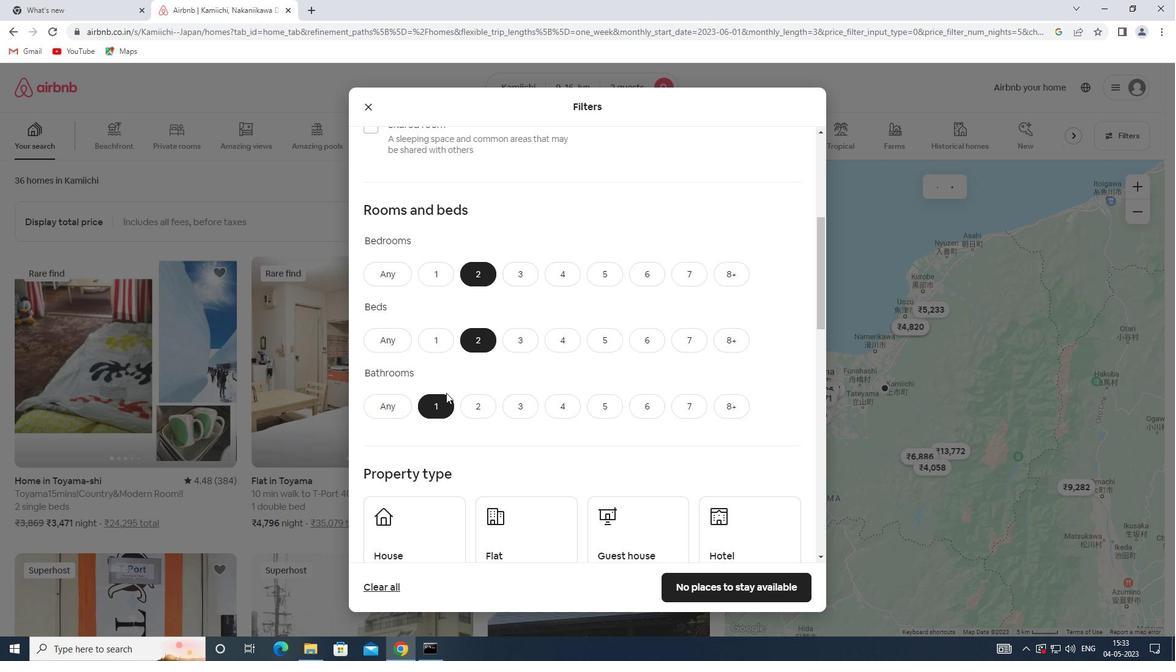 
Action: Mouse scrolled (447, 385) with delta (0, 0)
Screenshot: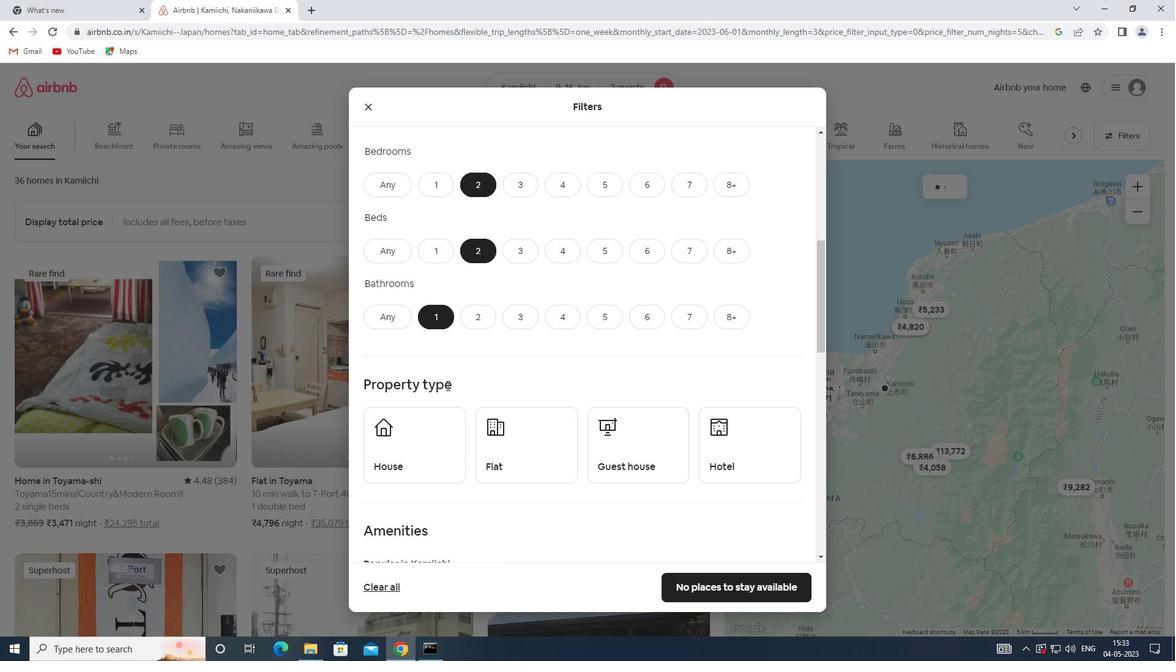 
Action: Mouse moved to (442, 366)
Screenshot: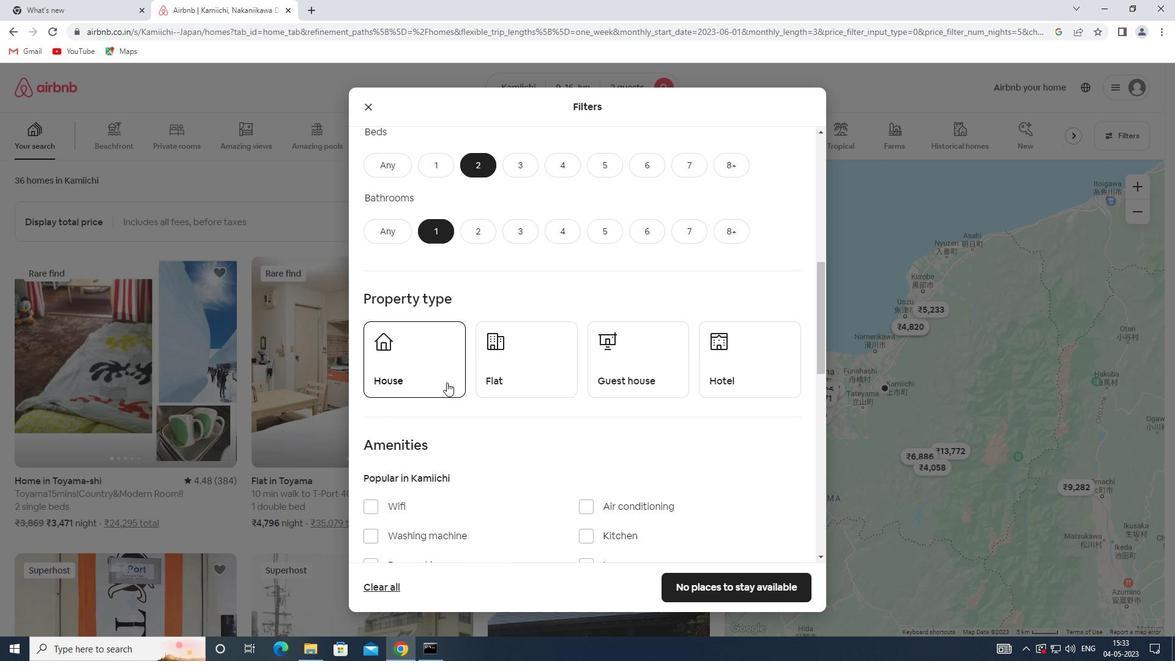 
Action: Mouse pressed left at (442, 366)
Screenshot: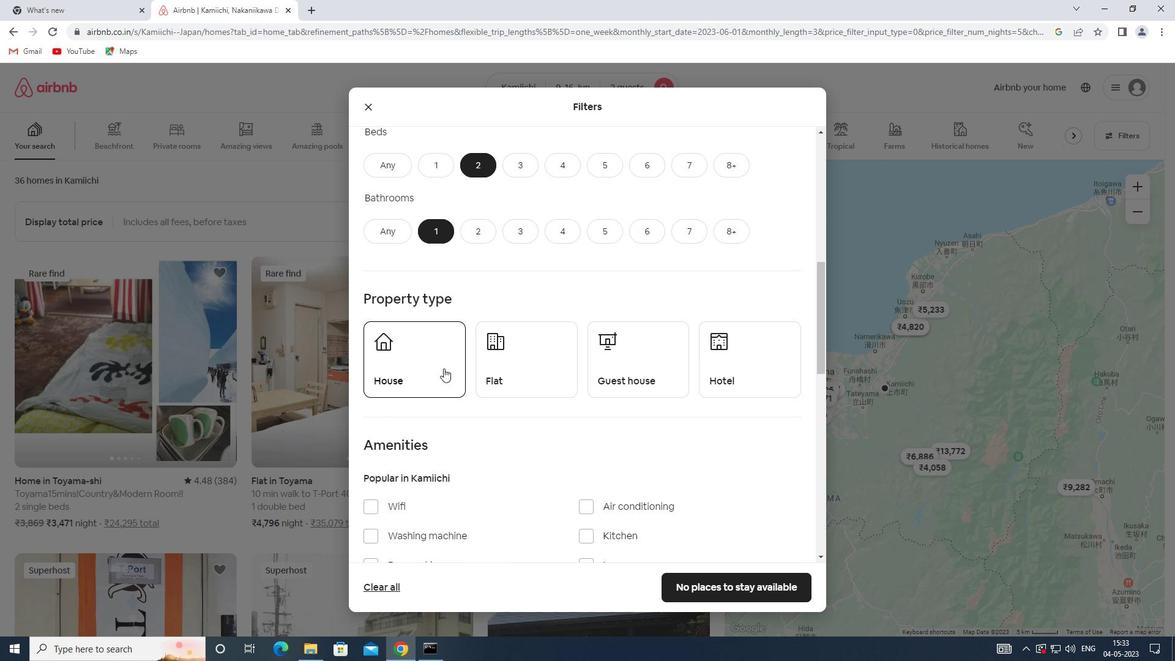 
Action: Mouse moved to (511, 366)
Screenshot: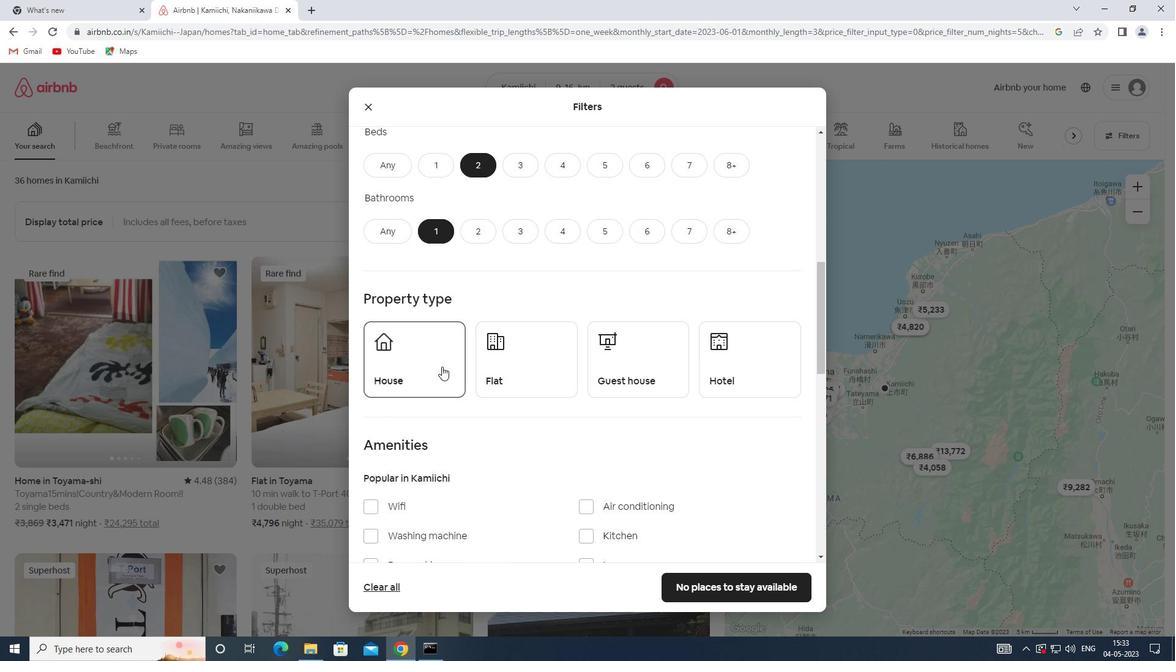 
Action: Mouse pressed left at (511, 366)
Screenshot: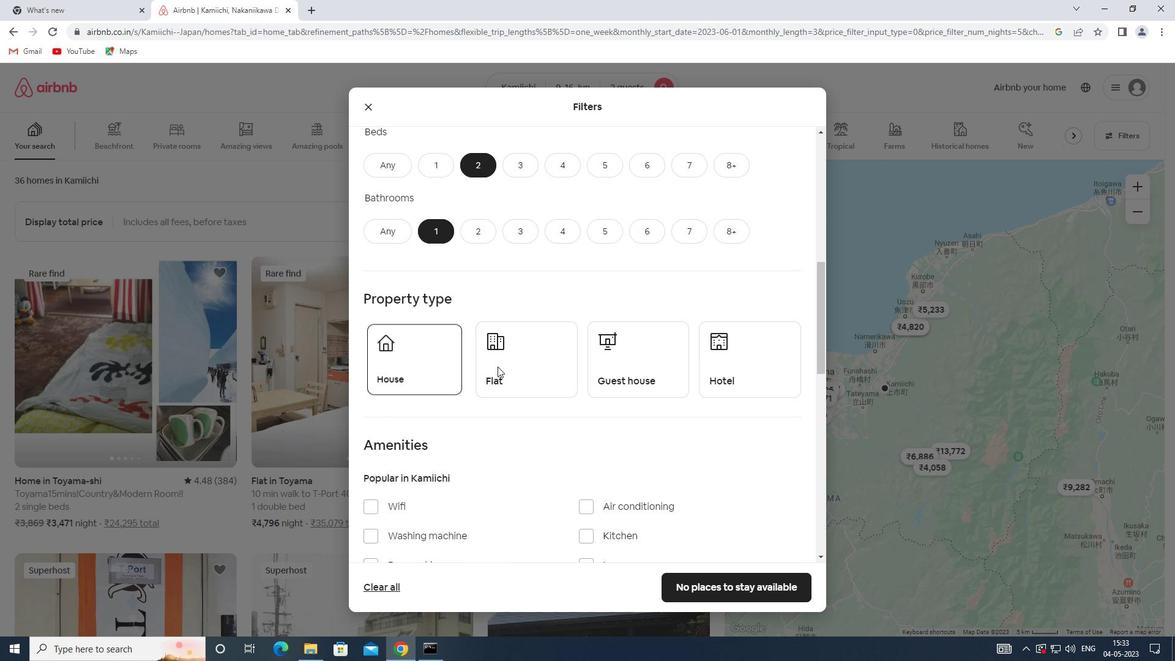 
Action: Mouse moved to (648, 363)
Screenshot: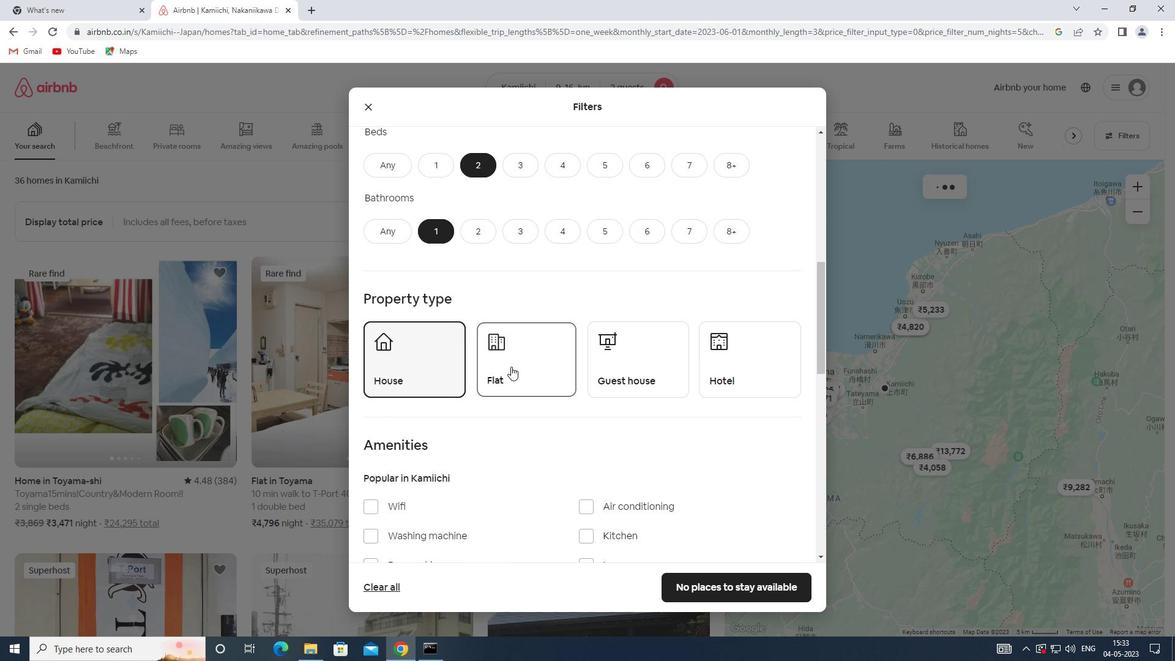 
Action: Mouse pressed left at (648, 363)
Screenshot: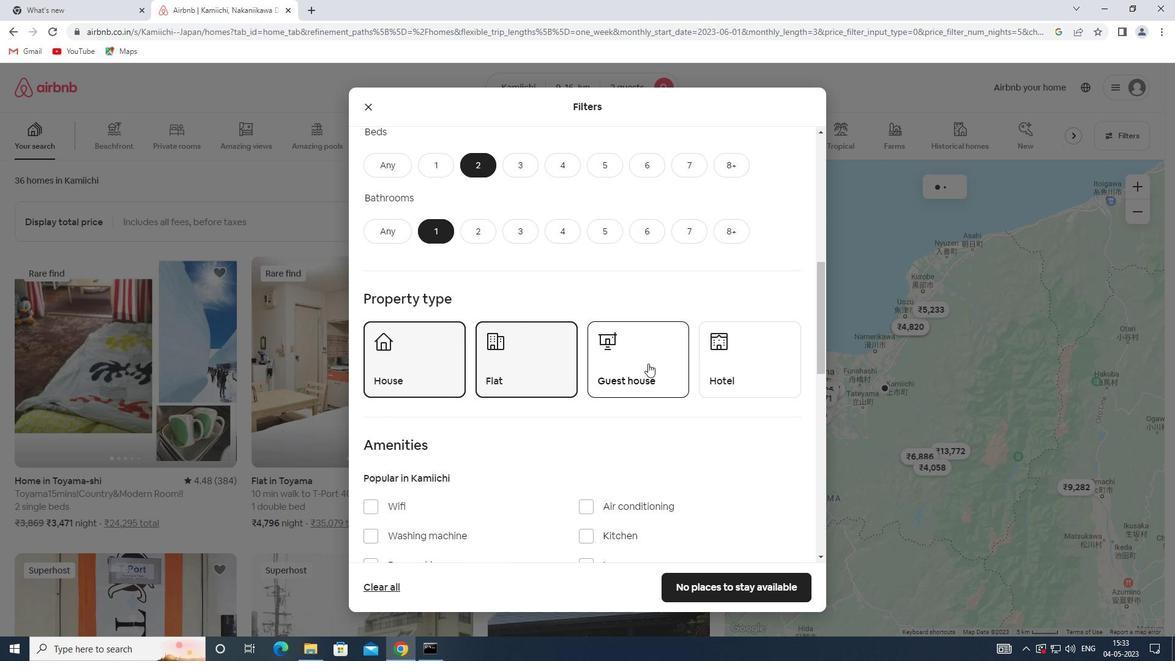 
Action: Mouse moved to (618, 358)
Screenshot: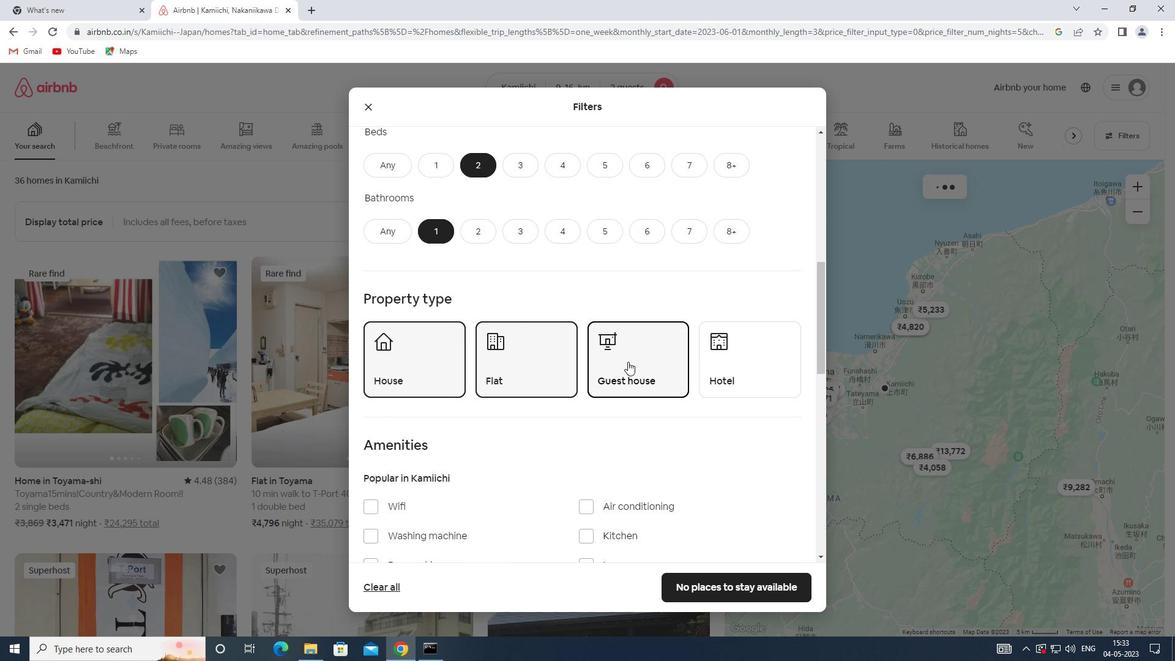 
Action: Mouse scrolled (618, 358) with delta (0, 0)
Screenshot: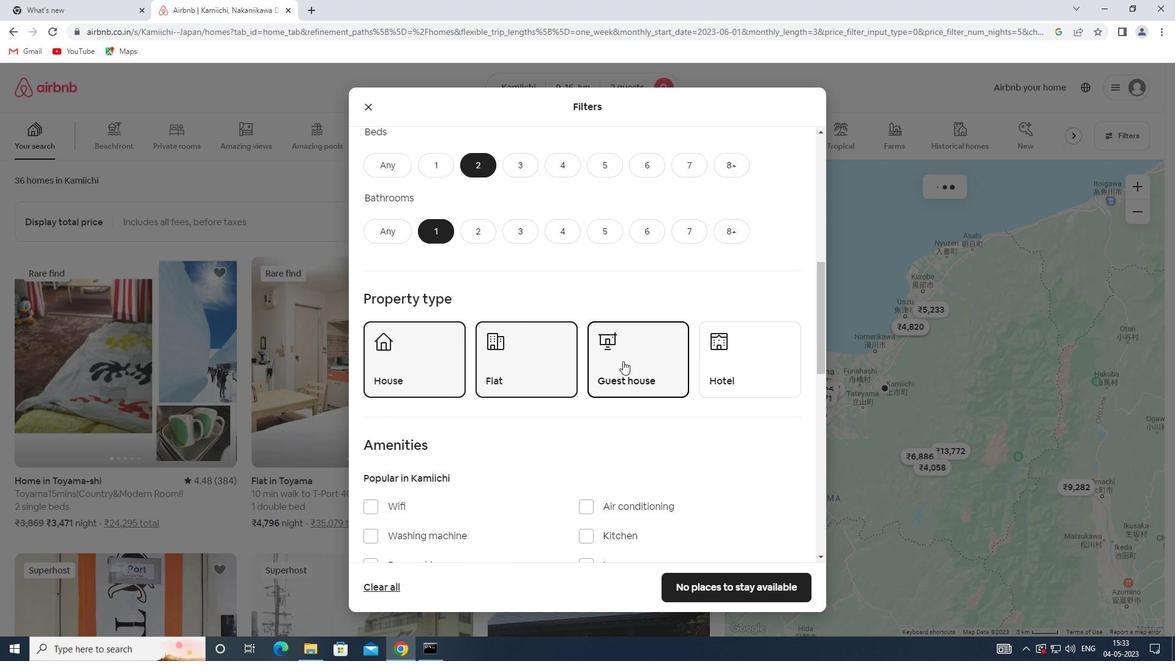 
Action: Mouse scrolled (618, 358) with delta (0, 0)
Screenshot: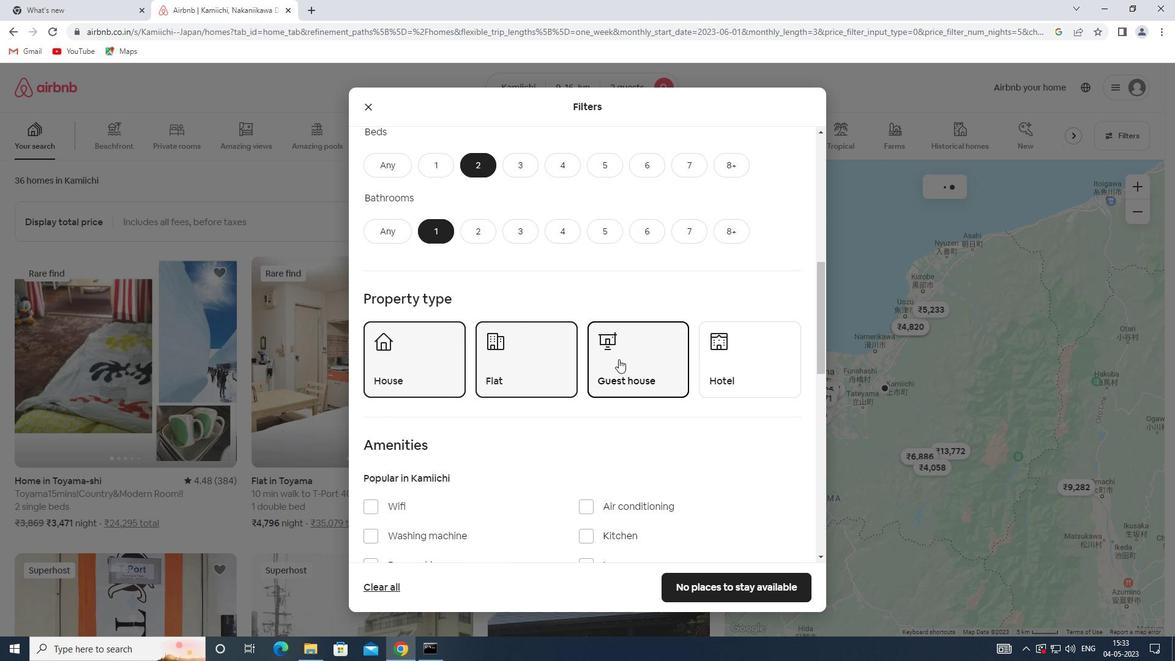 
Action: Mouse scrolled (618, 358) with delta (0, 0)
Screenshot: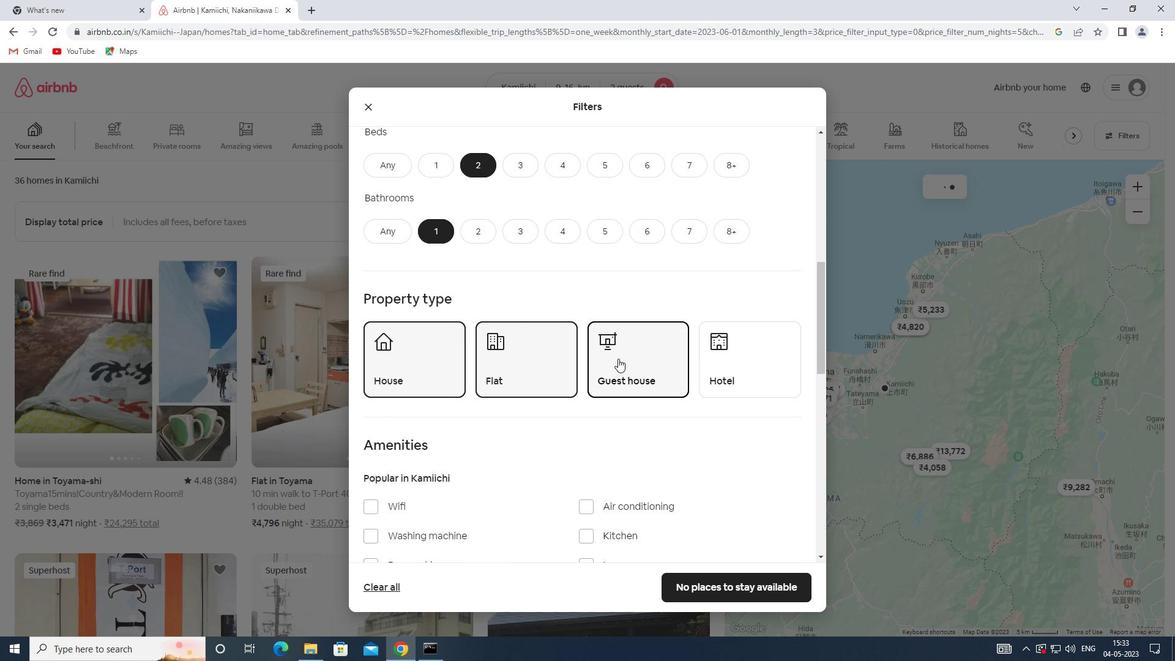 
Action: Mouse moved to (618, 358)
Screenshot: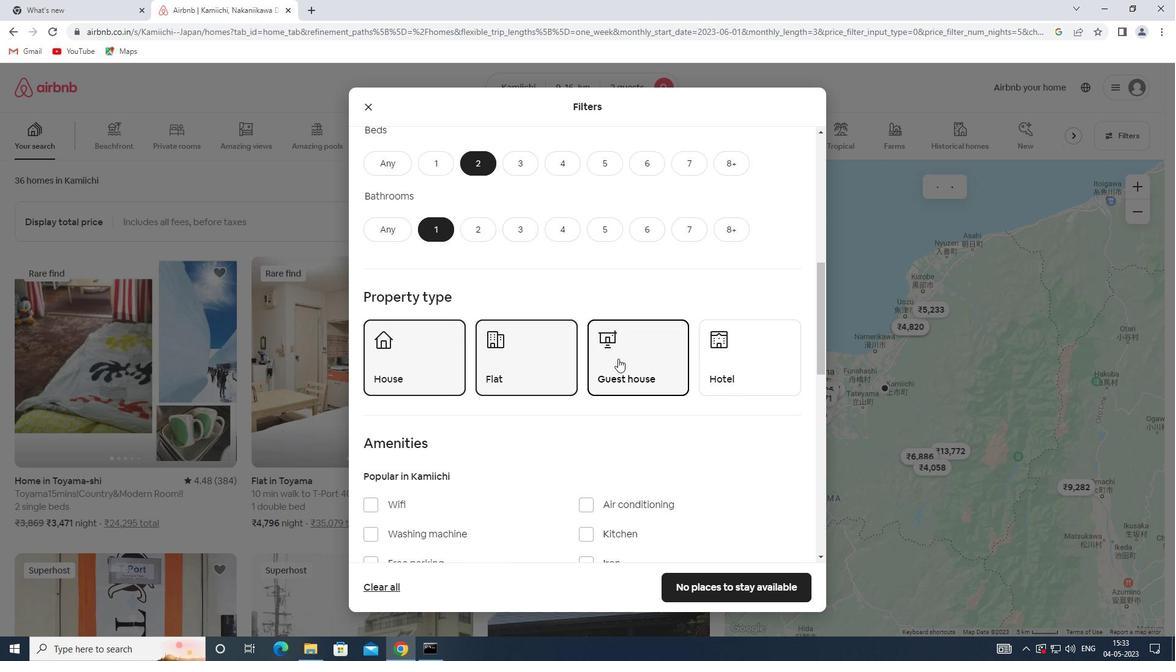 
Action: Mouse scrolled (618, 357) with delta (0, 0)
Screenshot: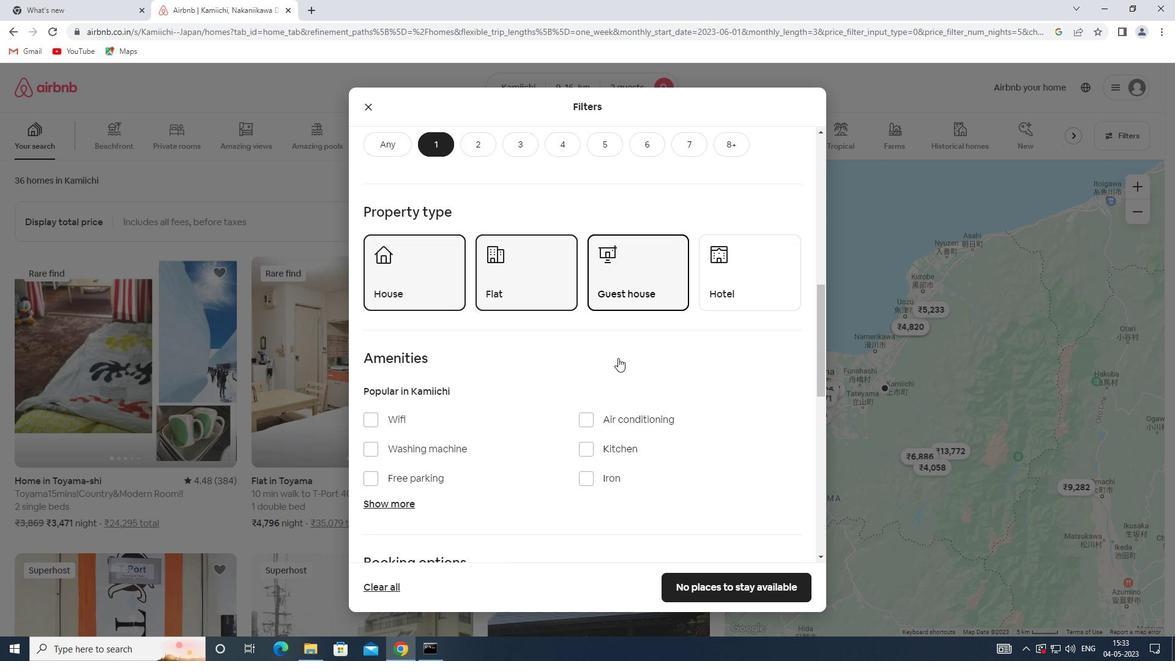 
Action: Mouse scrolled (618, 357) with delta (0, 0)
Screenshot: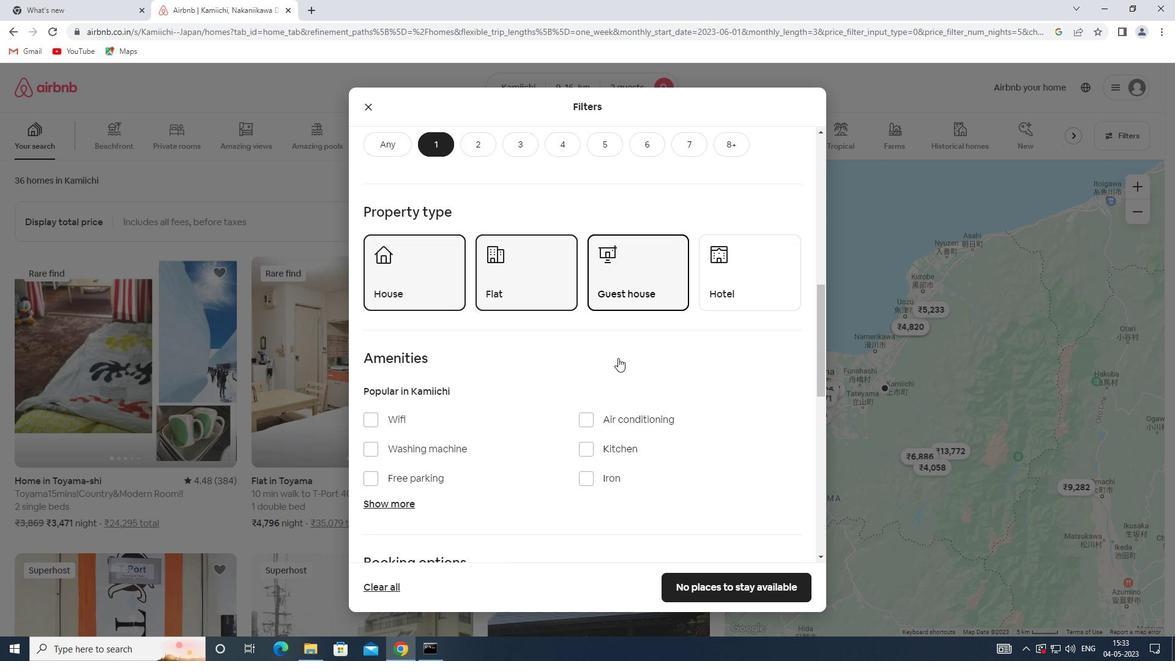 
Action: Mouse scrolled (618, 357) with delta (0, 0)
Screenshot: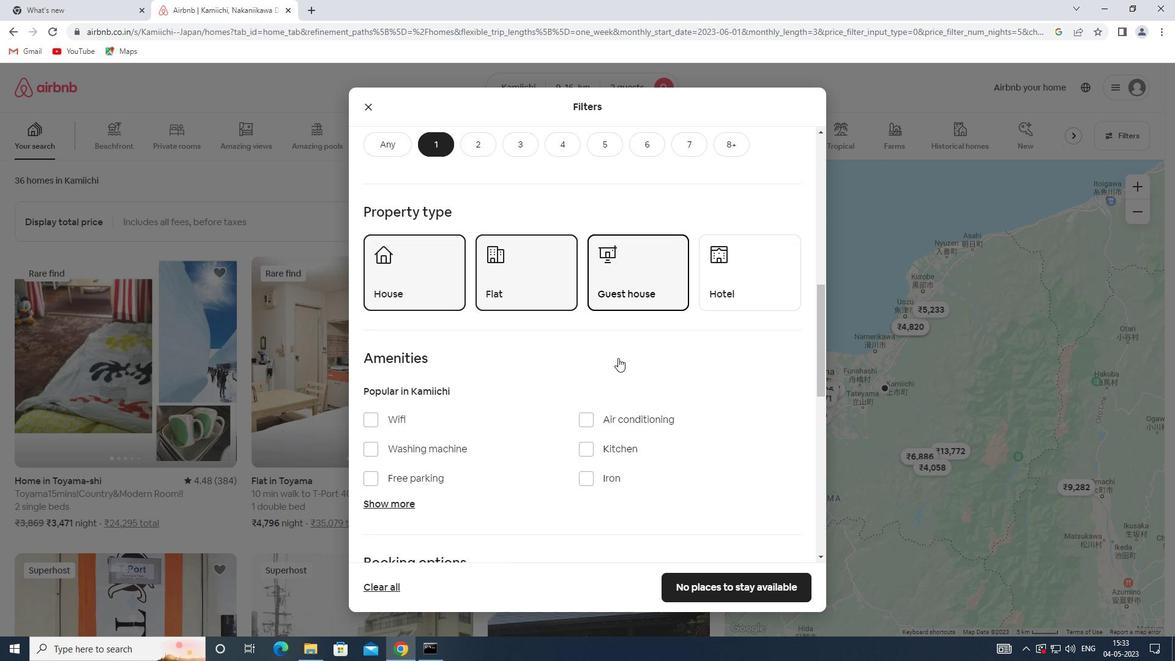 
Action: Mouse moved to (775, 361)
Screenshot: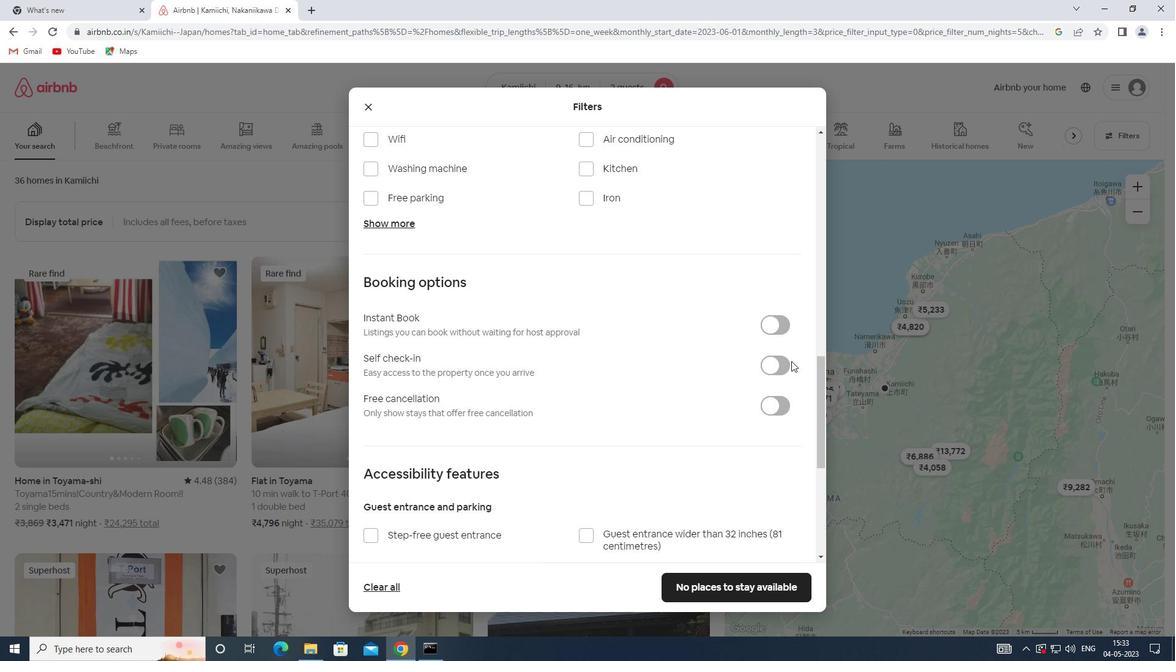 
Action: Mouse pressed left at (775, 361)
Screenshot: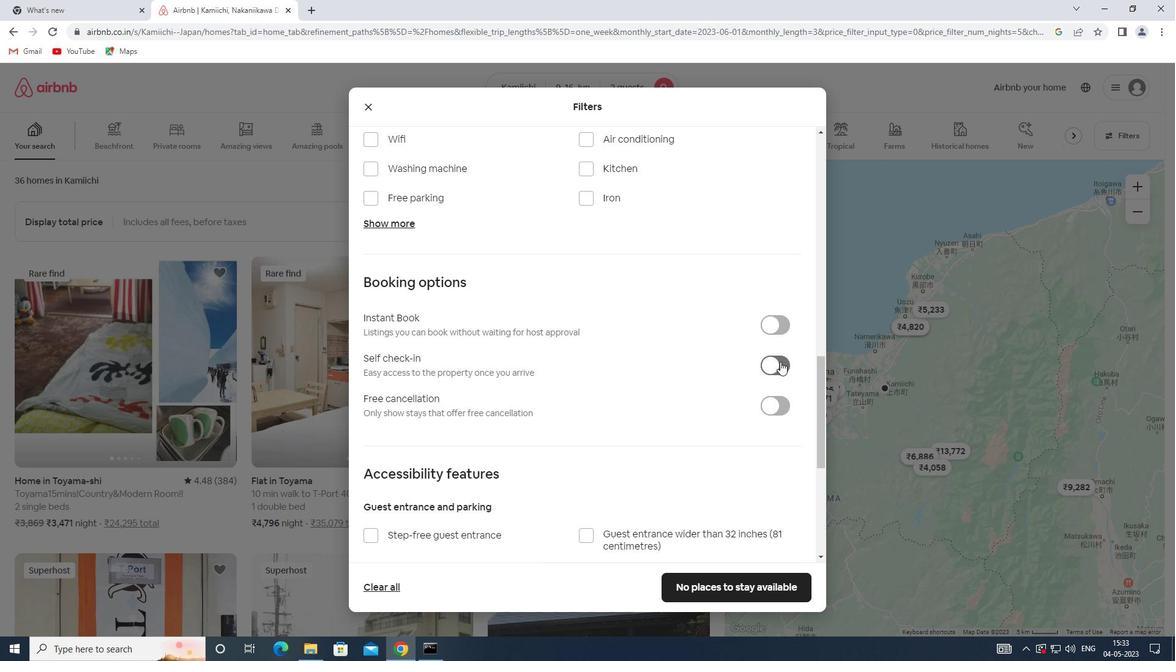 
Action: Mouse moved to (504, 371)
Screenshot: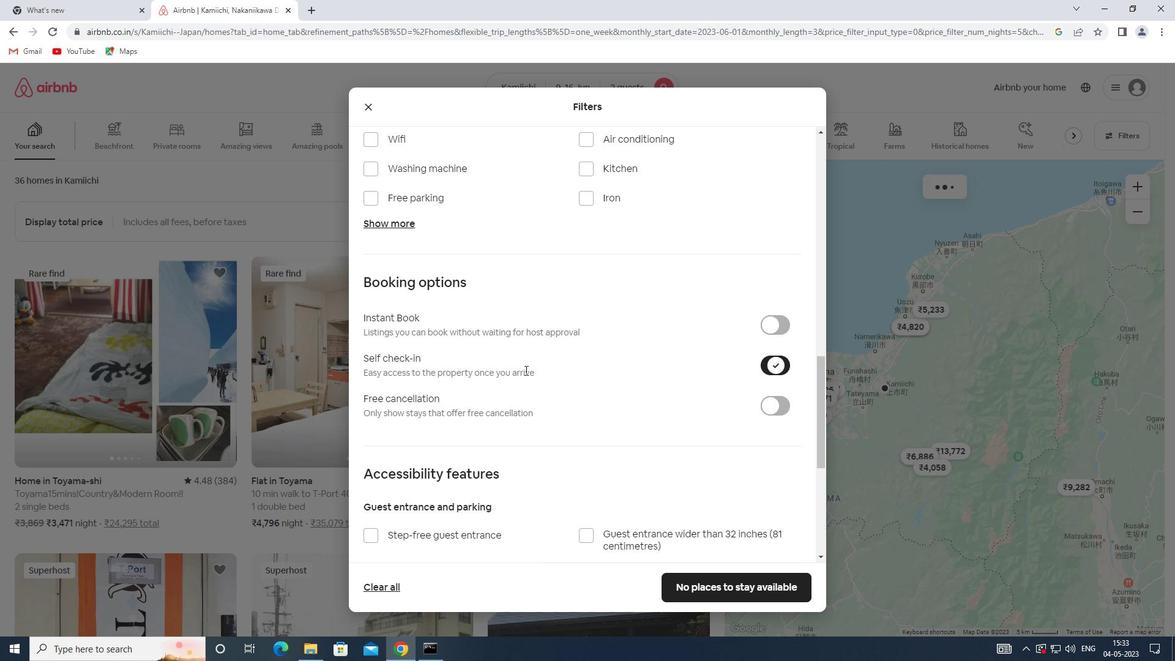 
Action: Mouse scrolled (504, 370) with delta (0, 0)
Screenshot: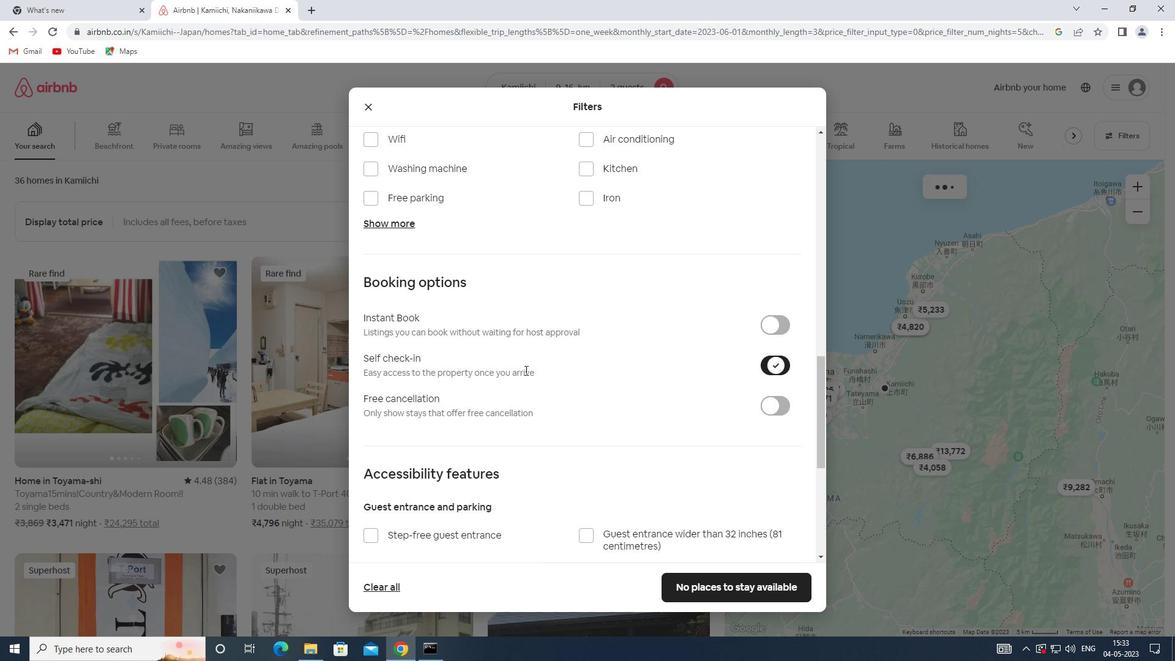 
Action: Mouse moved to (503, 371)
Screenshot: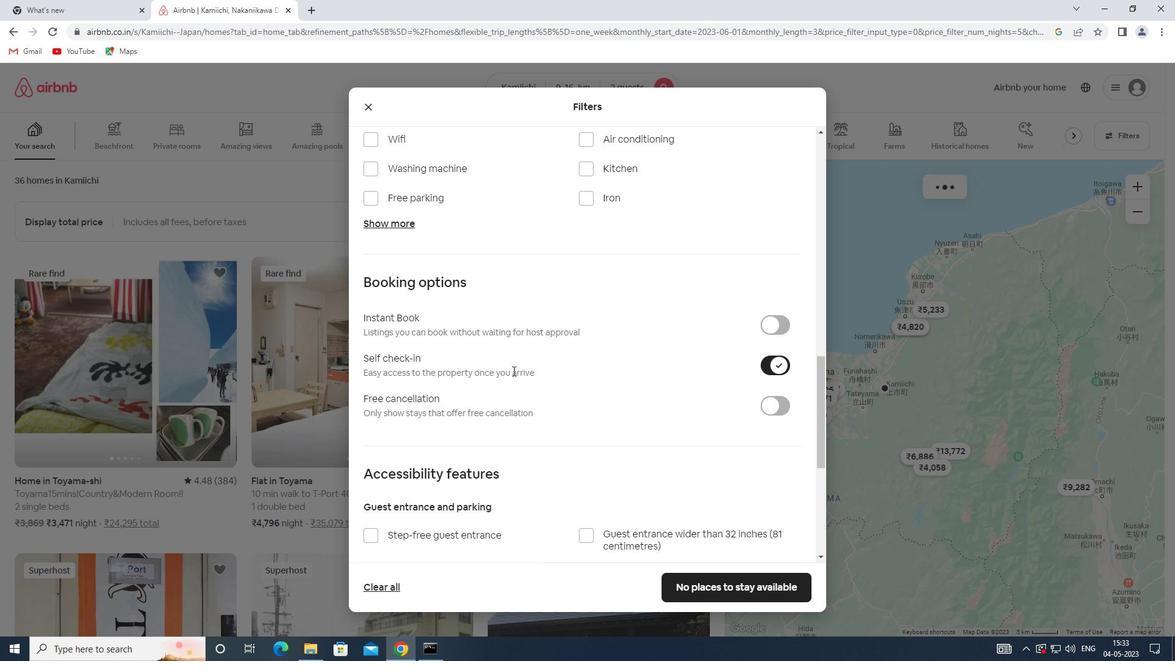 
Action: Mouse scrolled (503, 370) with delta (0, 0)
Screenshot: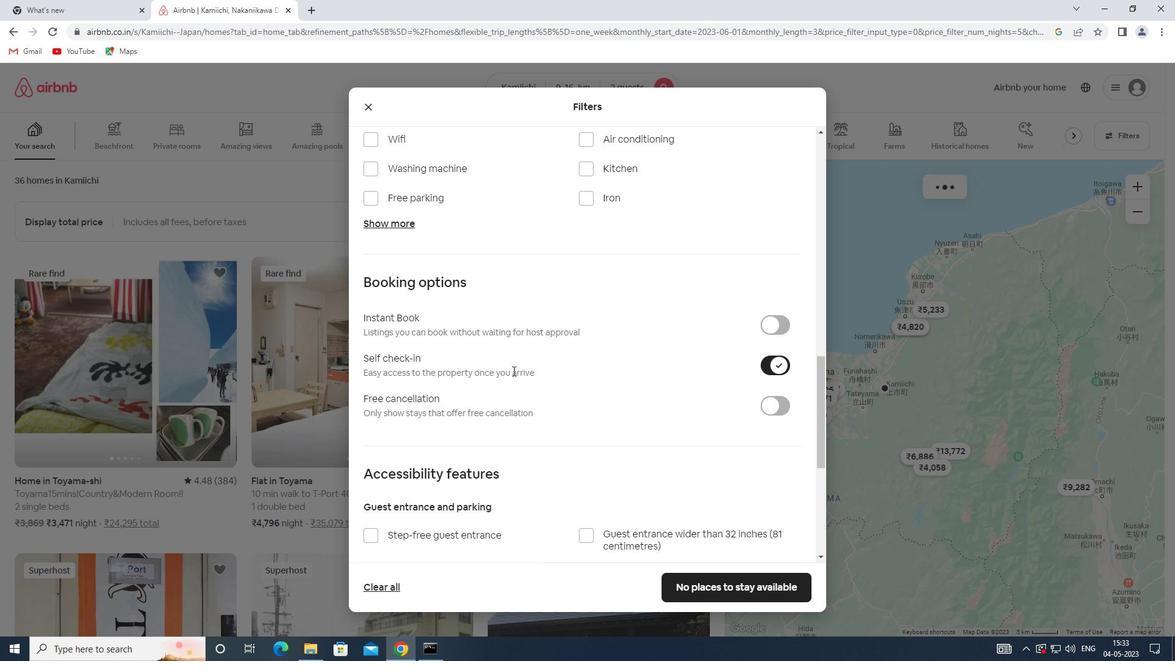 
Action: Mouse scrolled (503, 370) with delta (0, 0)
Screenshot: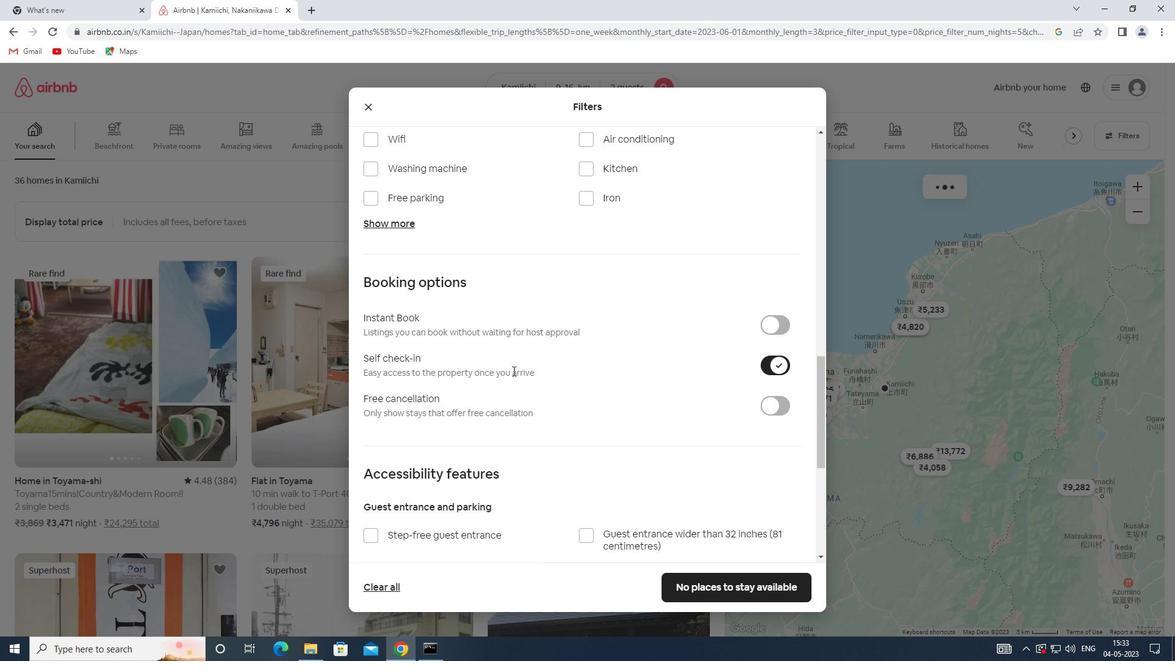 
Action: Mouse scrolled (503, 370) with delta (0, 0)
Screenshot: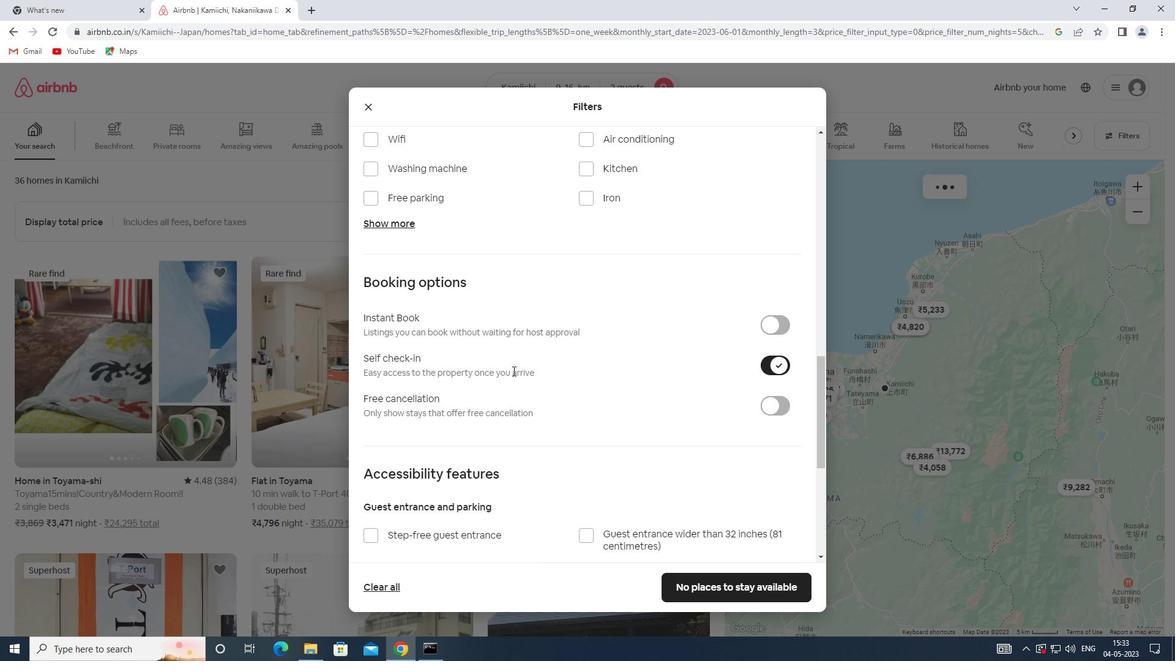 
Action: Mouse moved to (496, 369)
Screenshot: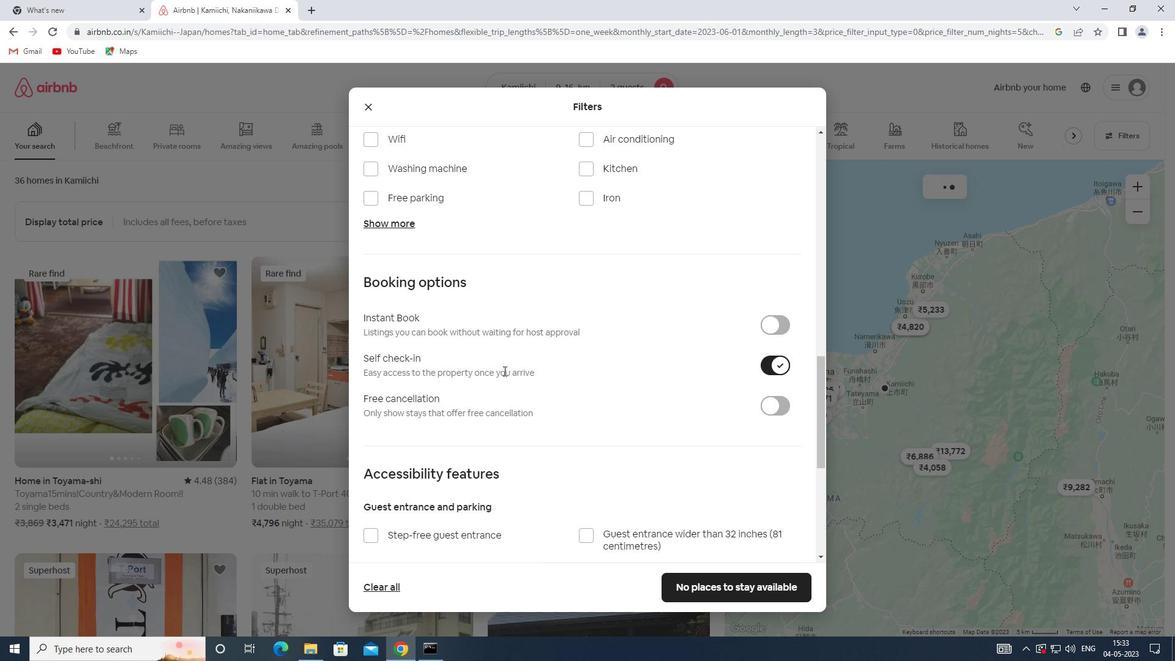 
Action: Mouse scrolled (496, 368) with delta (0, 0)
Screenshot: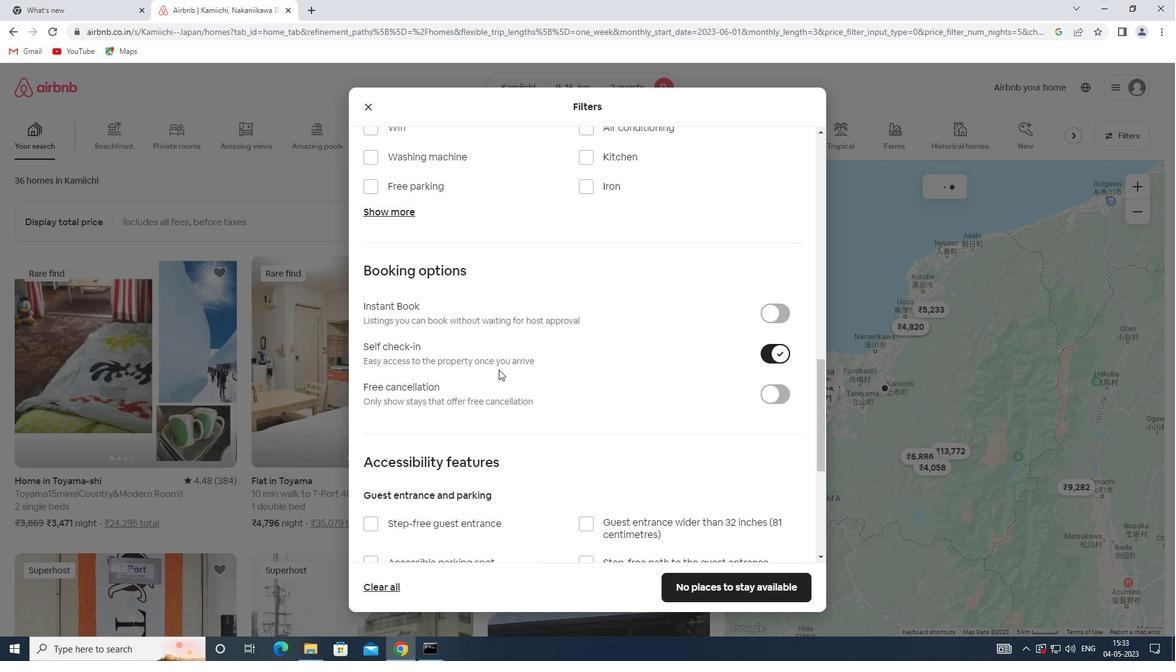 
Action: Mouse moved to (496, 368)
Screenshot: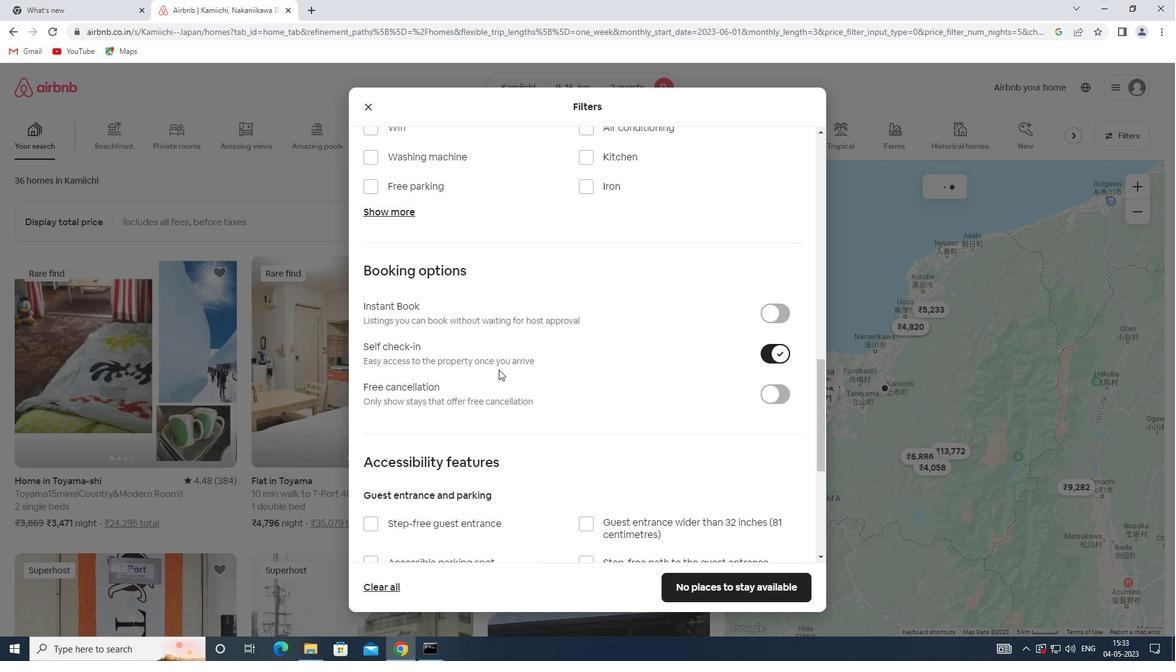 
Action: Mouse scrolled (496, 368) with delta (0, 0)
Screenshot: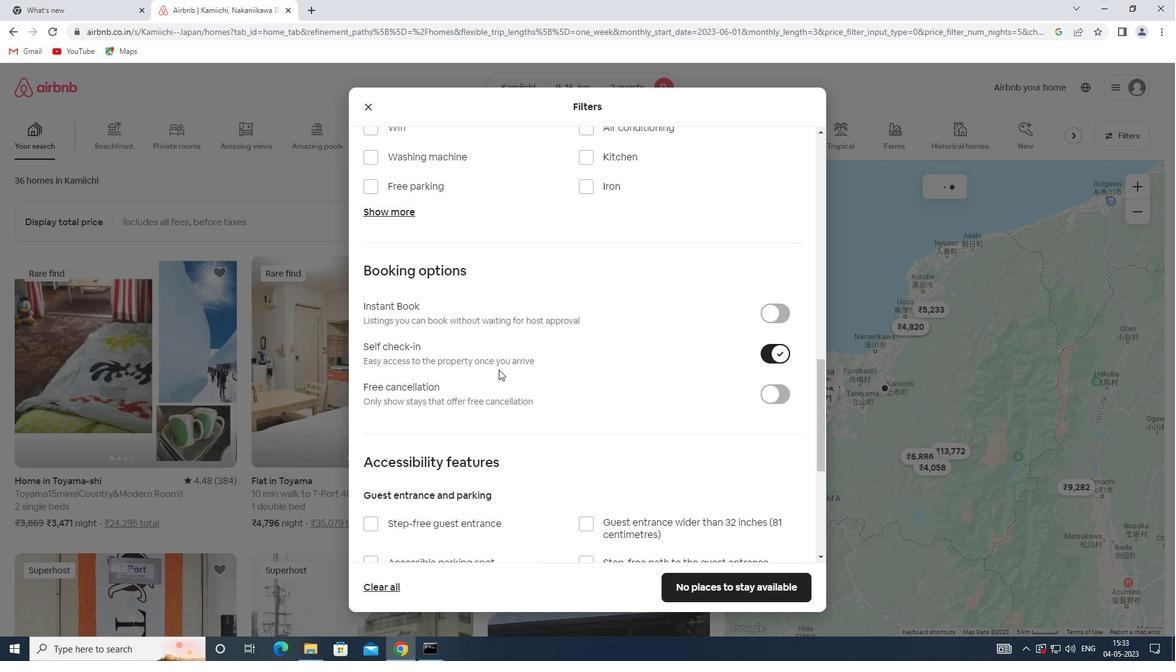 
Action: Mouse scrolled (496, 368) with delta (0, 0)
Screenshot: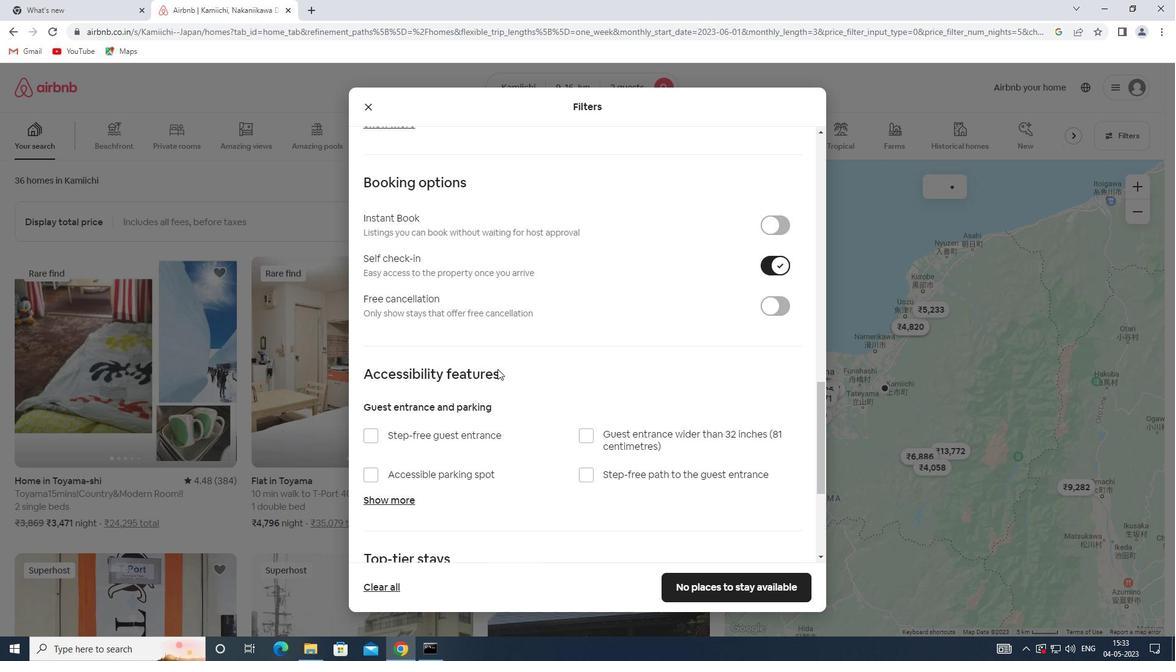 
Action: Mouse scrolled (496, 368) with delta (0, 0)
Screenshot: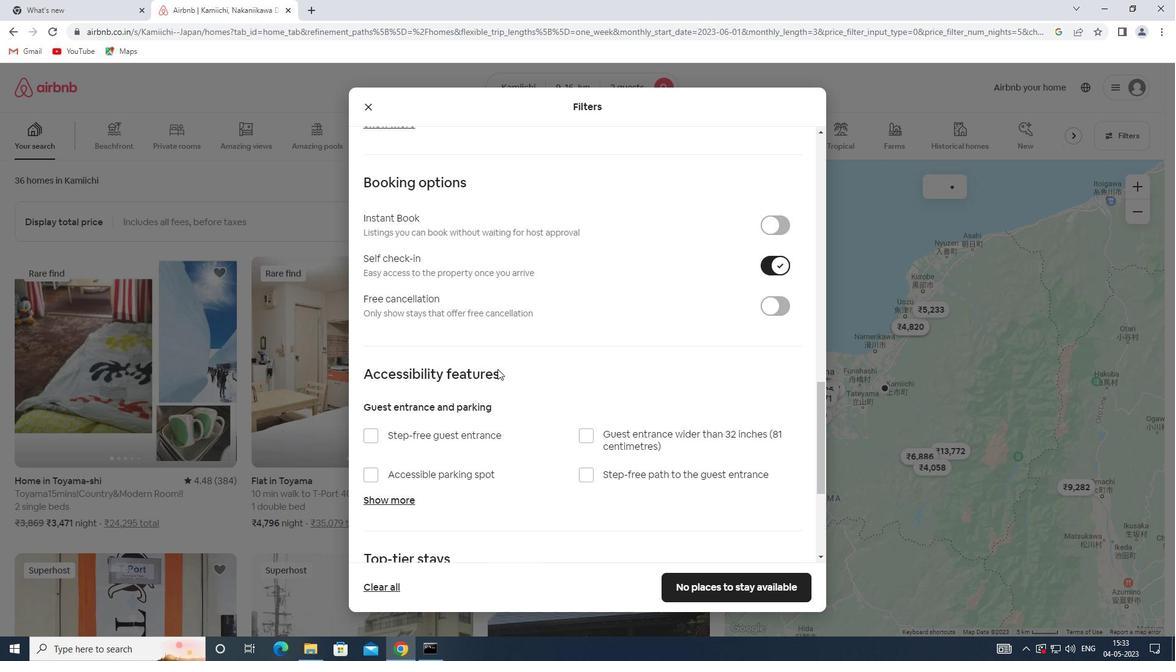 
Action: Mouse moved to (390, 499)
Screenshot: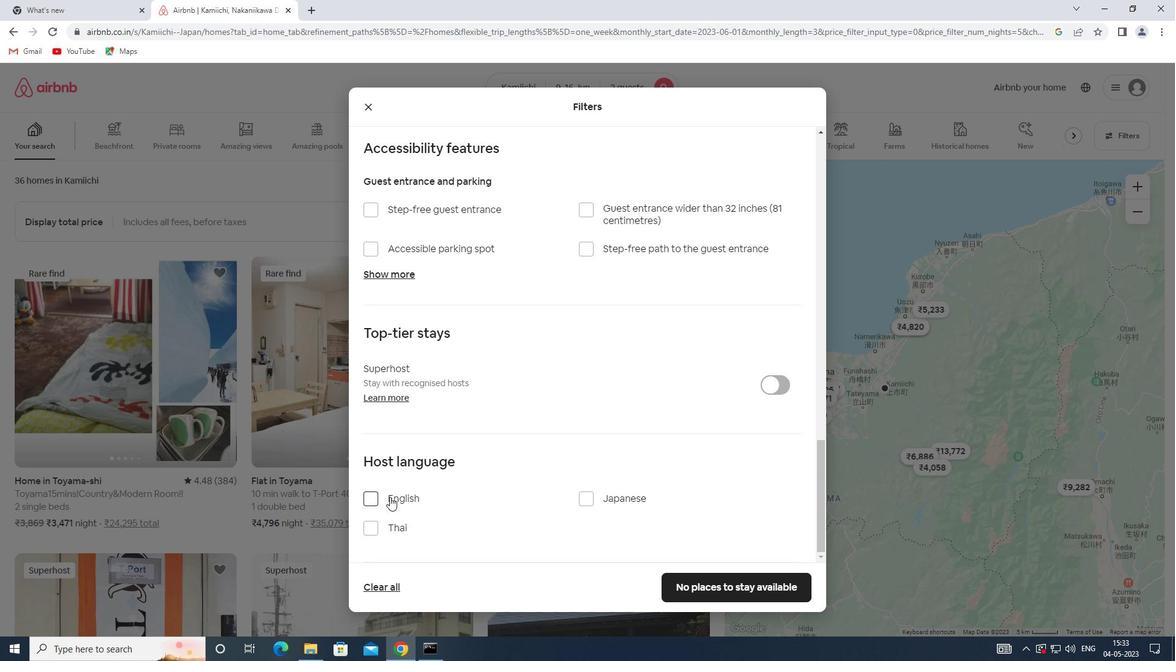 
Action: Mouse pressed left at (390, 499)
Screenshot: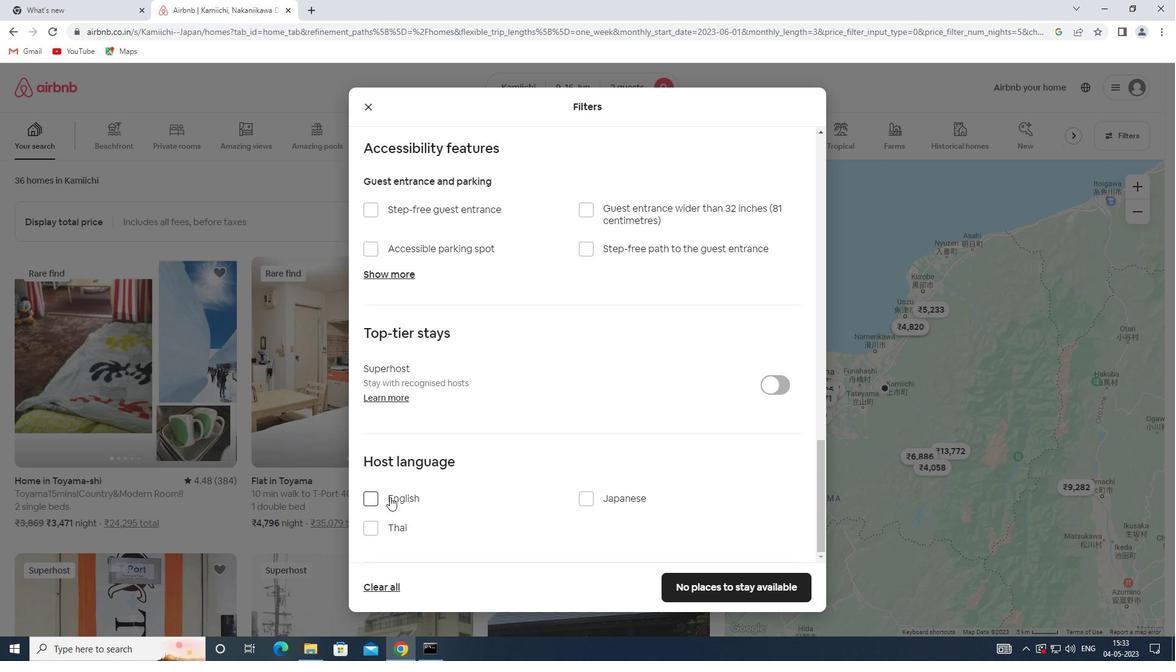 
Action: Mouse moved to (701, 582)
Screenshot: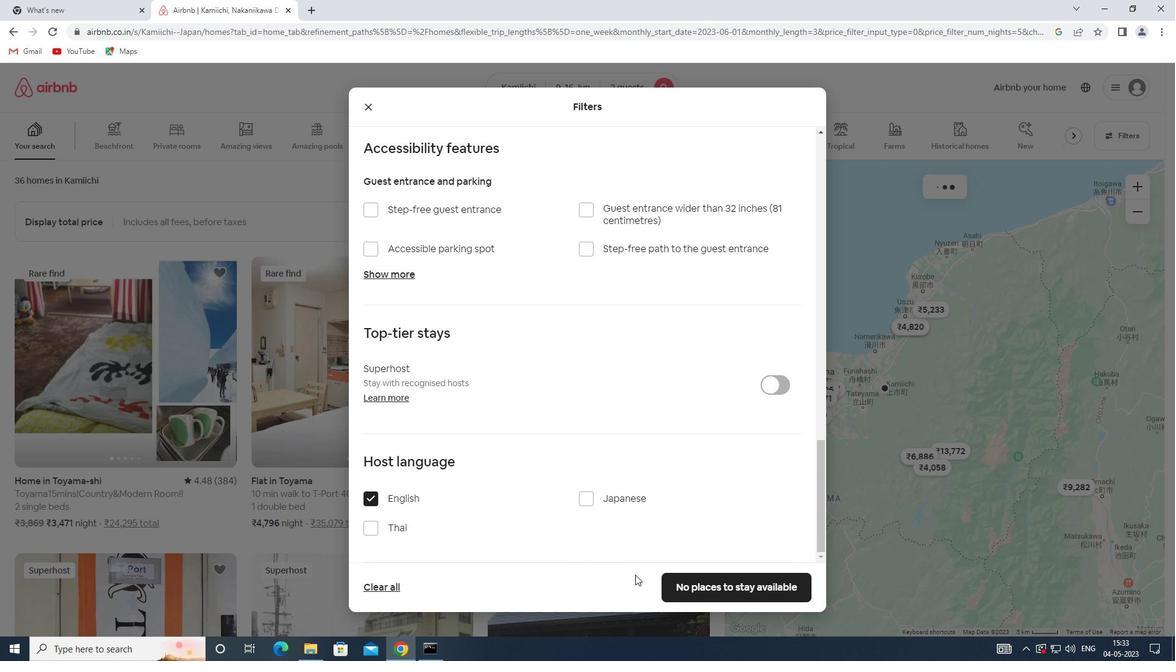 
Action: Mouse pressed left at (701, 582)
Screenshot: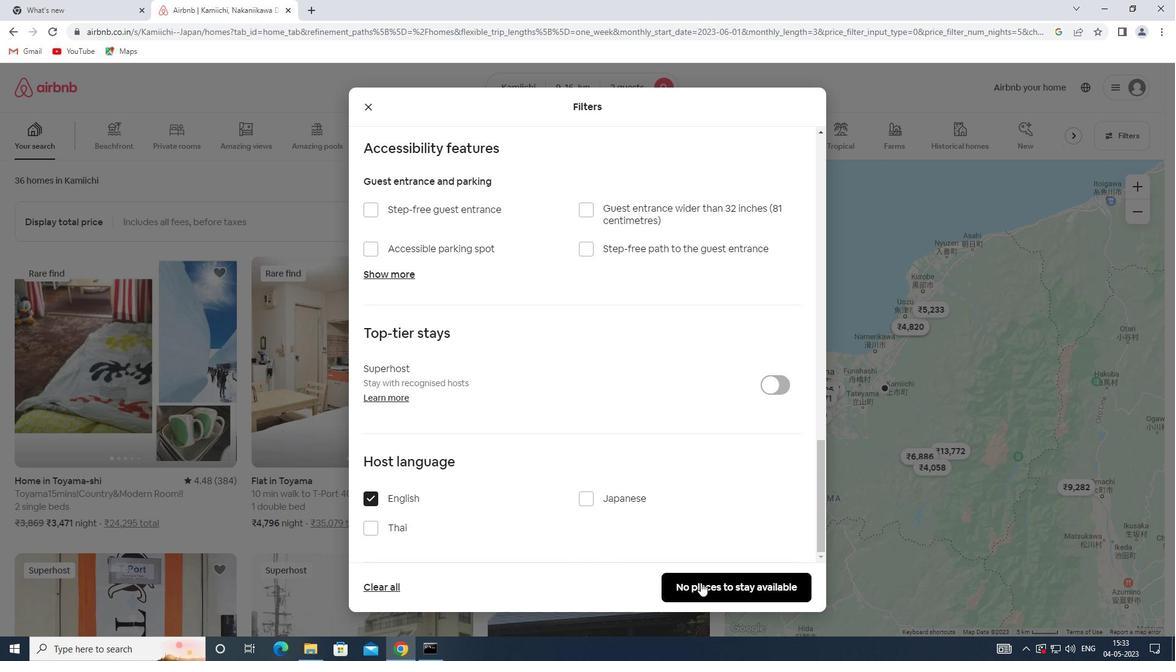 
